 Task: Arrange a 60-minute meeting to evaluate employee satisfaction survey results.
Action: Mouse moved to (113, 158)
Screenshot: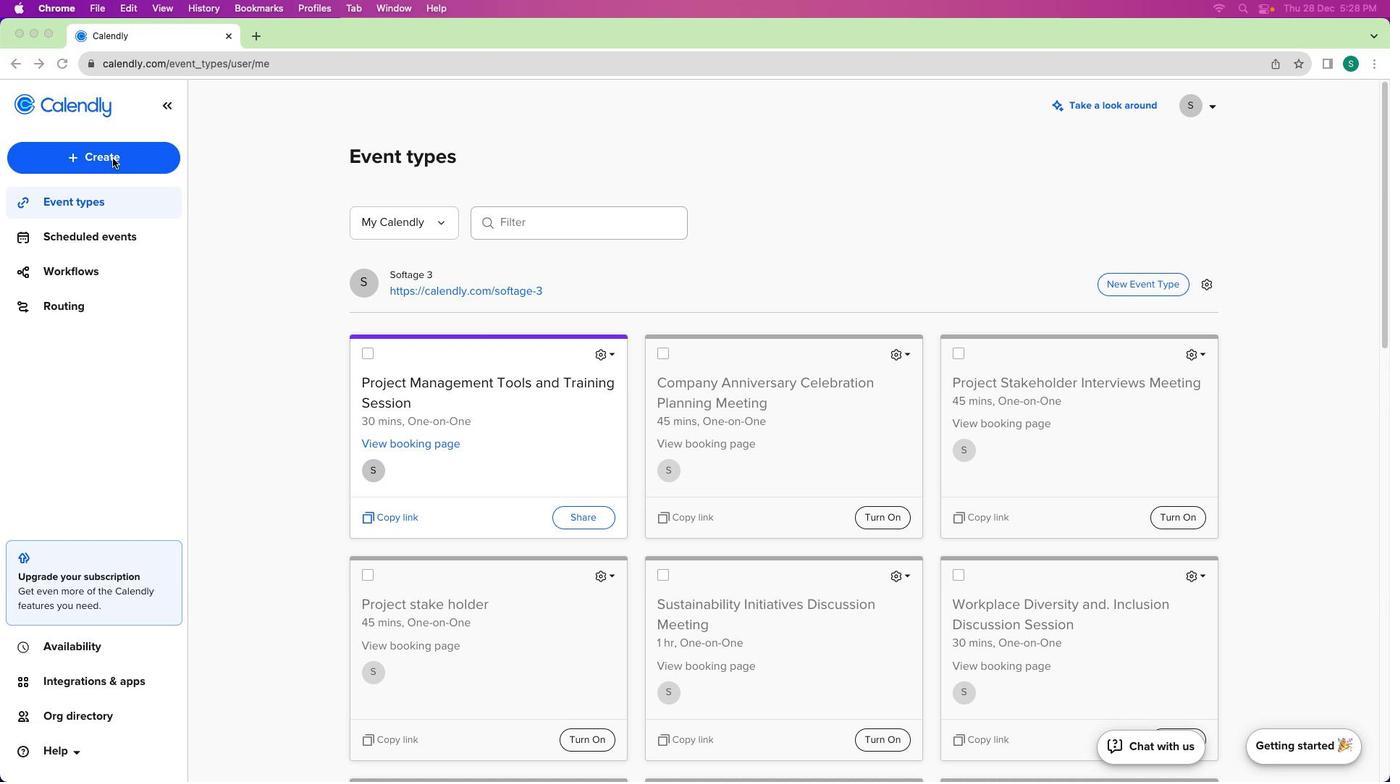 
Action: Mouse pressed left at (113, 158)
Screenshot: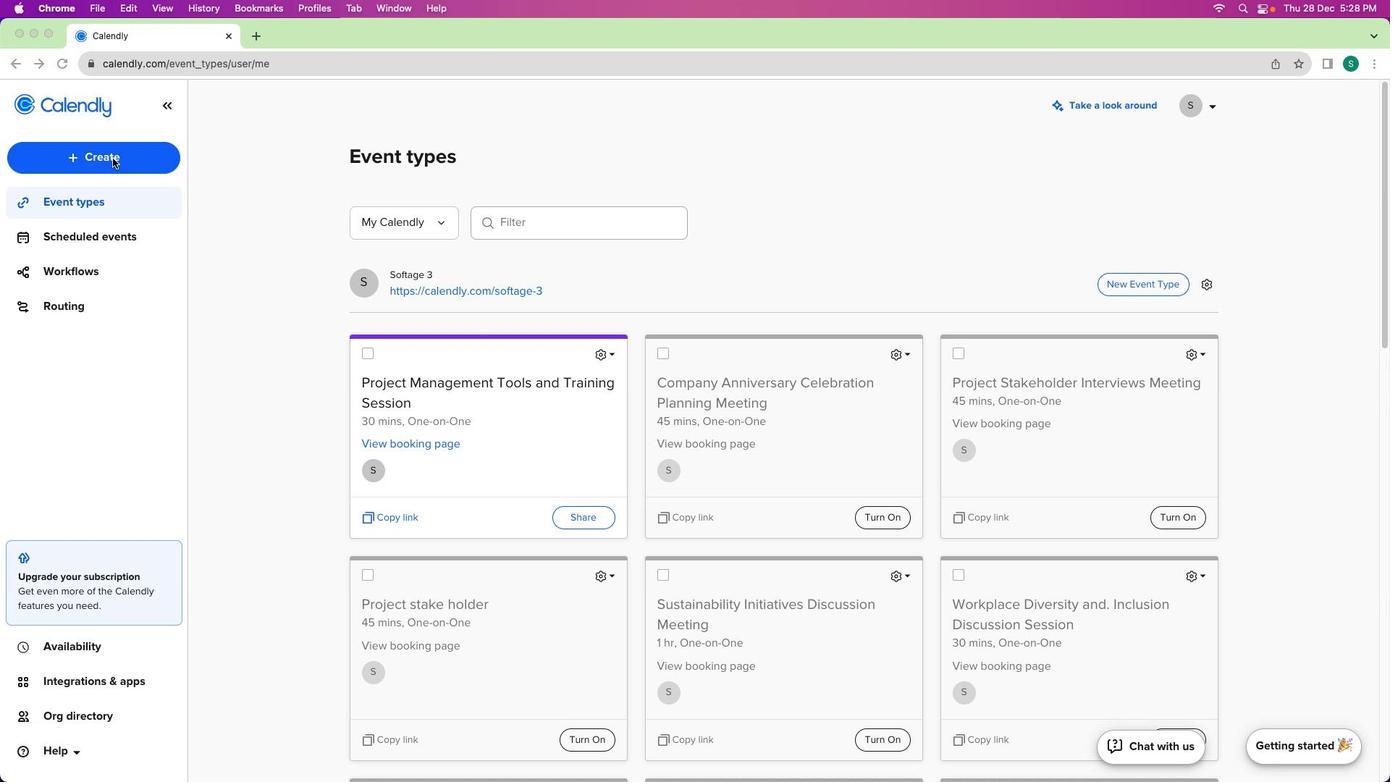 
Action: Mouse moved to (99, 157)
Screenshot: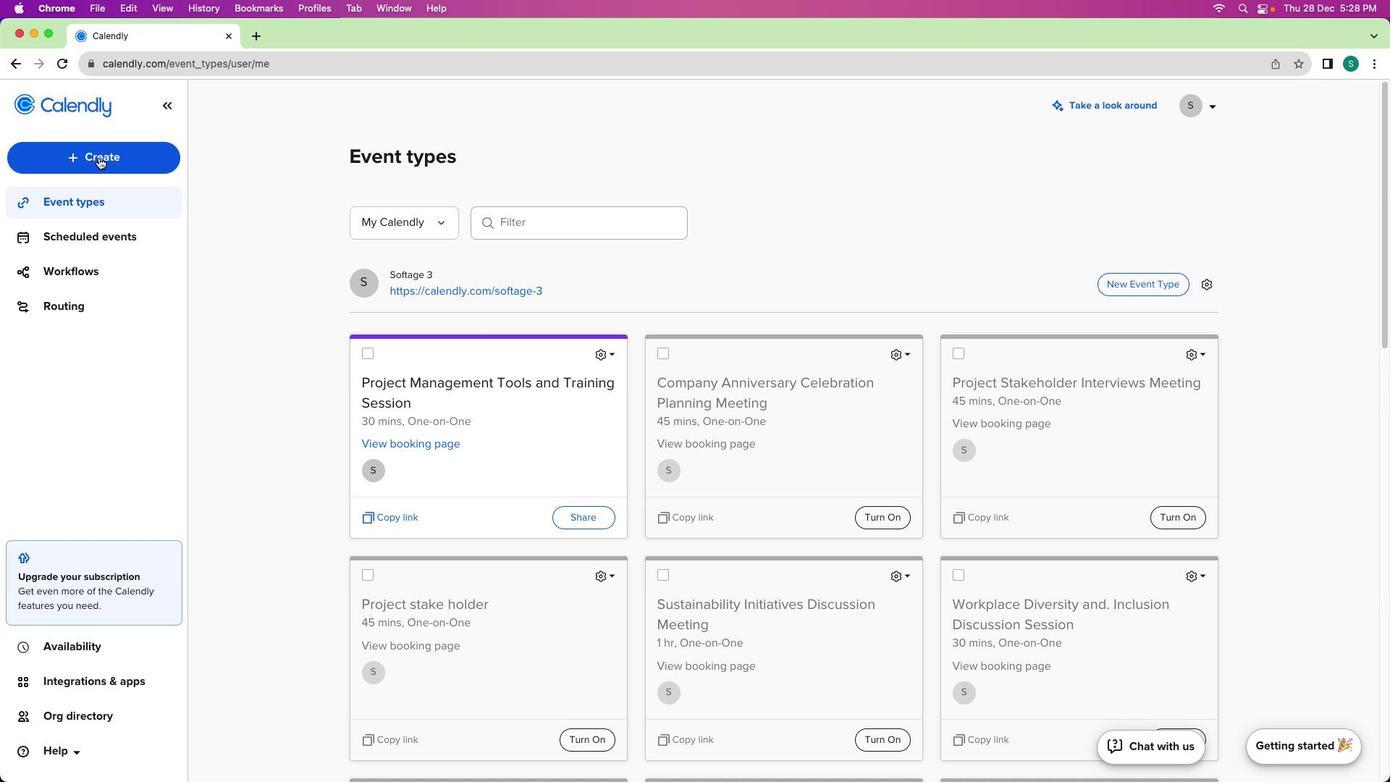 
Action: Mouse pressed left at (99, 157)
Screenshot: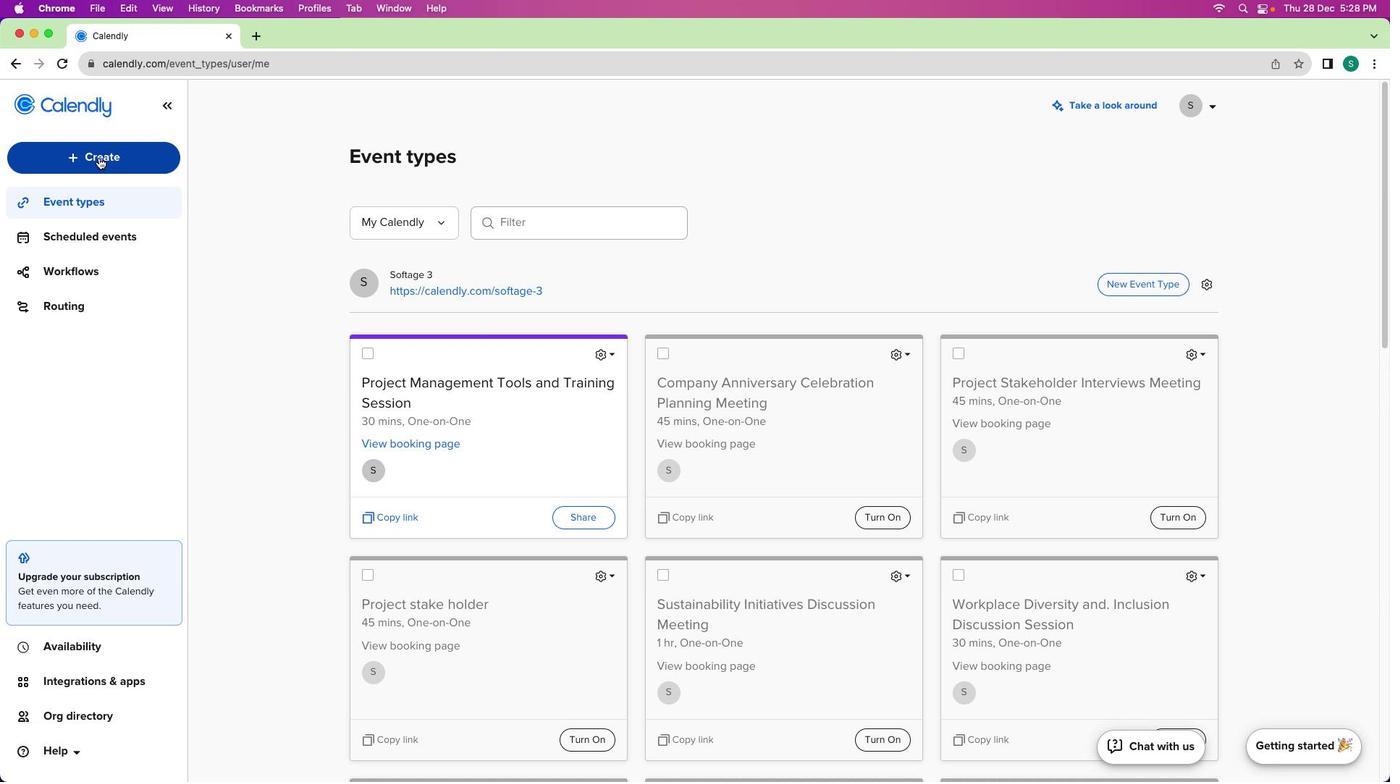 
Action: Mouse moved to (135, 209)
Screenshot: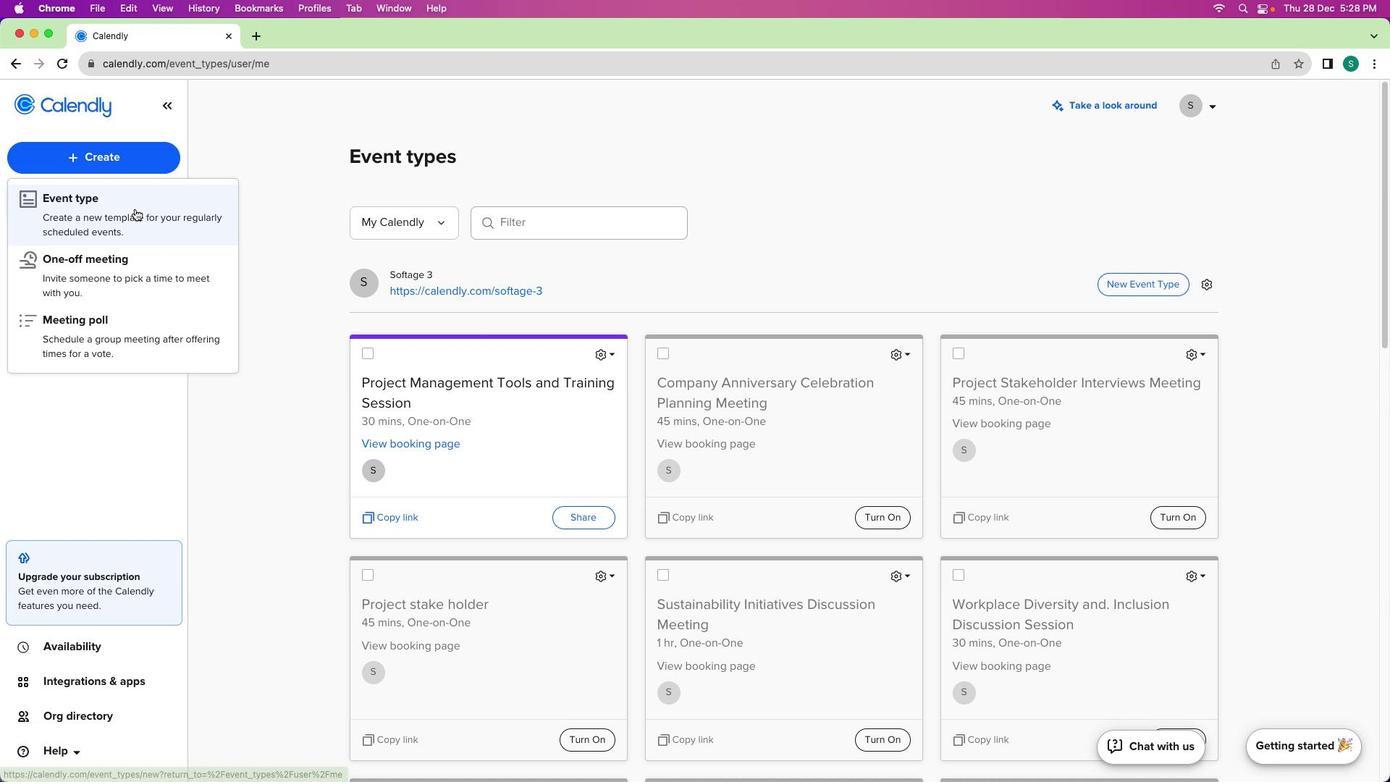 
Action: Mouse pressed left at (135, 209)
Screenshot: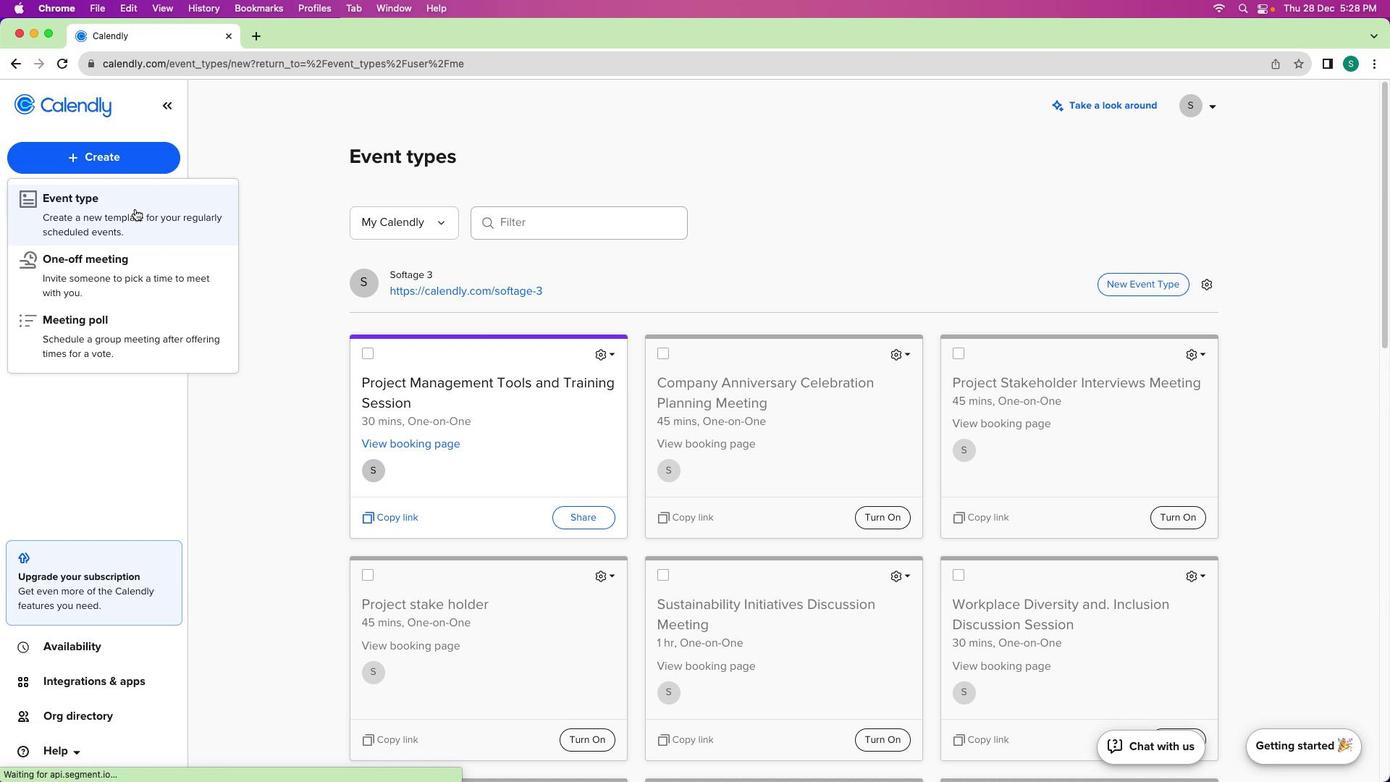 
Action: Mouse moved to (499, 268)
Screenshot: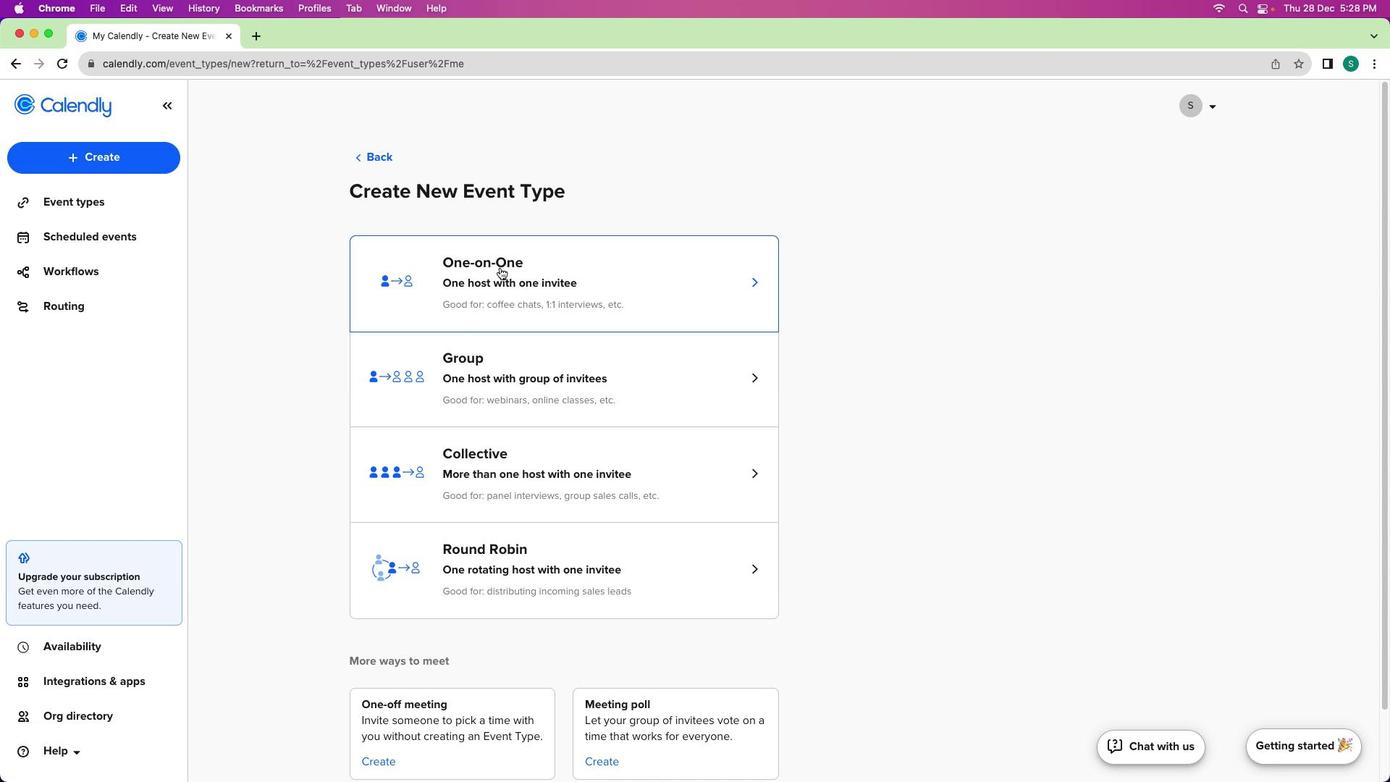 
Action: Mouse pressed left at (499, 268)
Screenshot: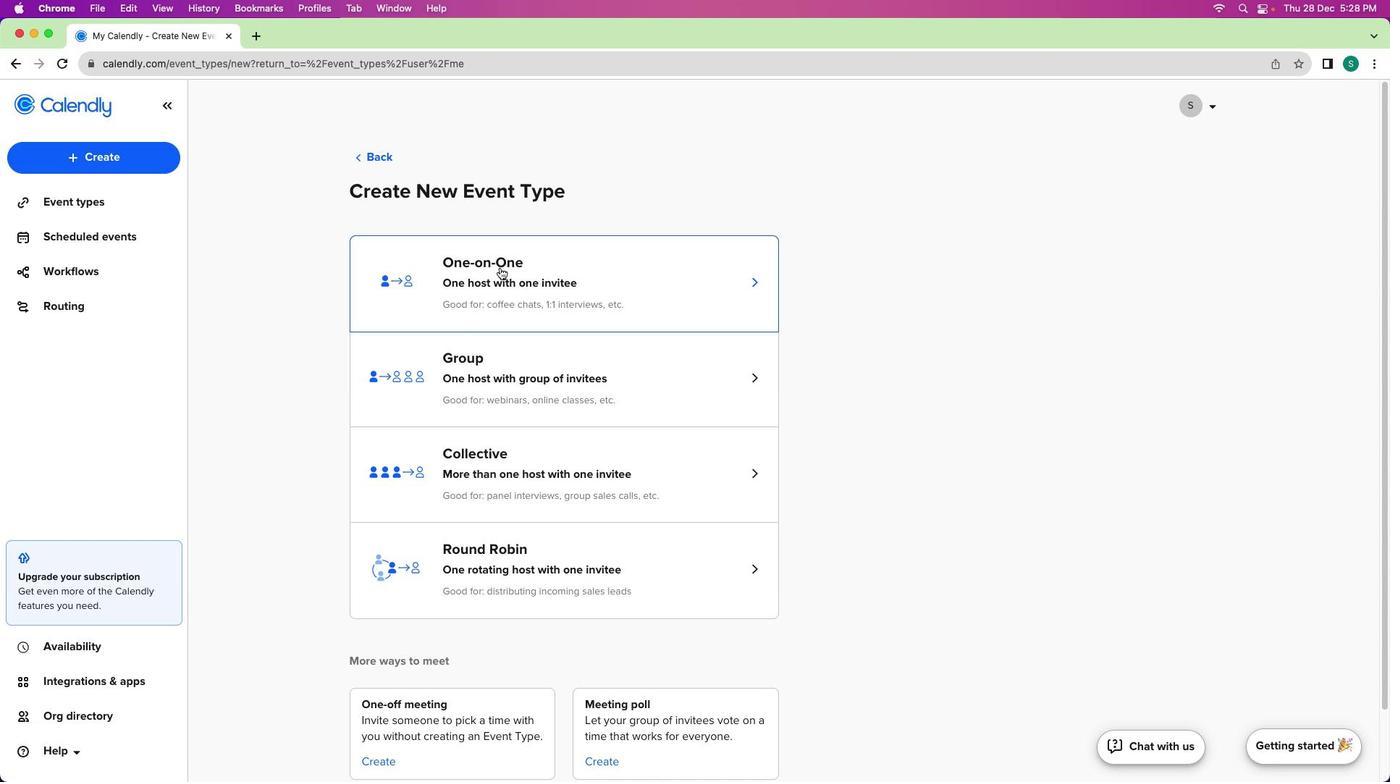 
Action: Mouse moved to (184, 221)
Screenshot: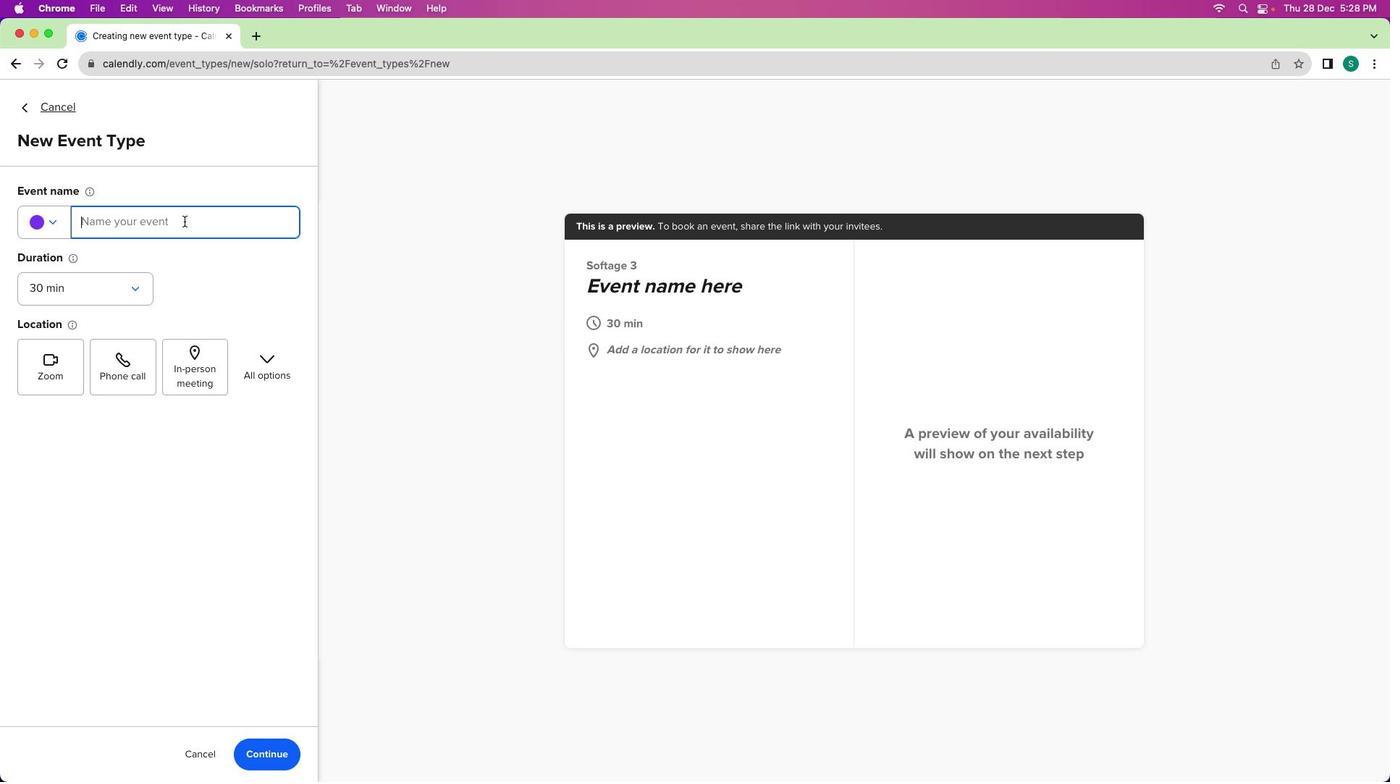 
Action: Mouse pressed left at (184, 221)
Screenshot: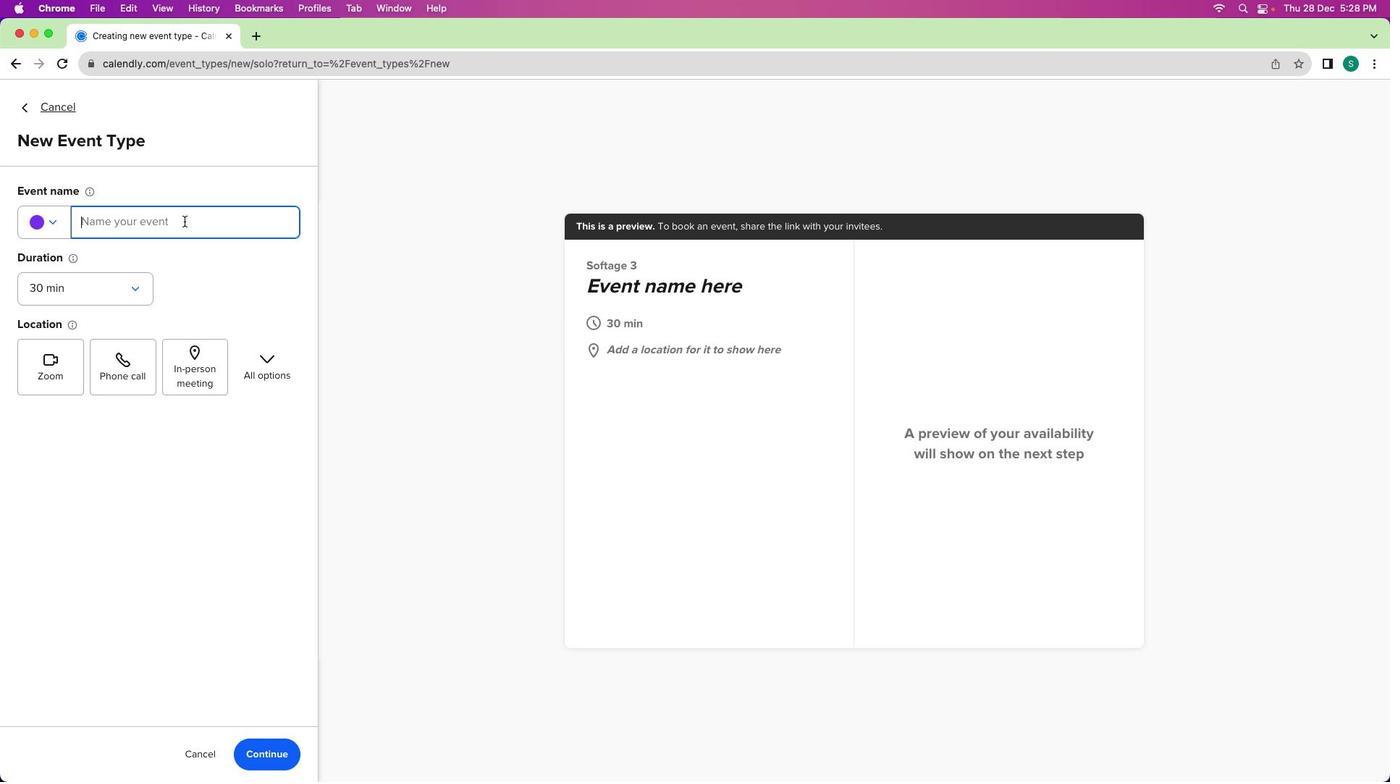 
Action: Mouse moved to (193, 222)
Screenshot: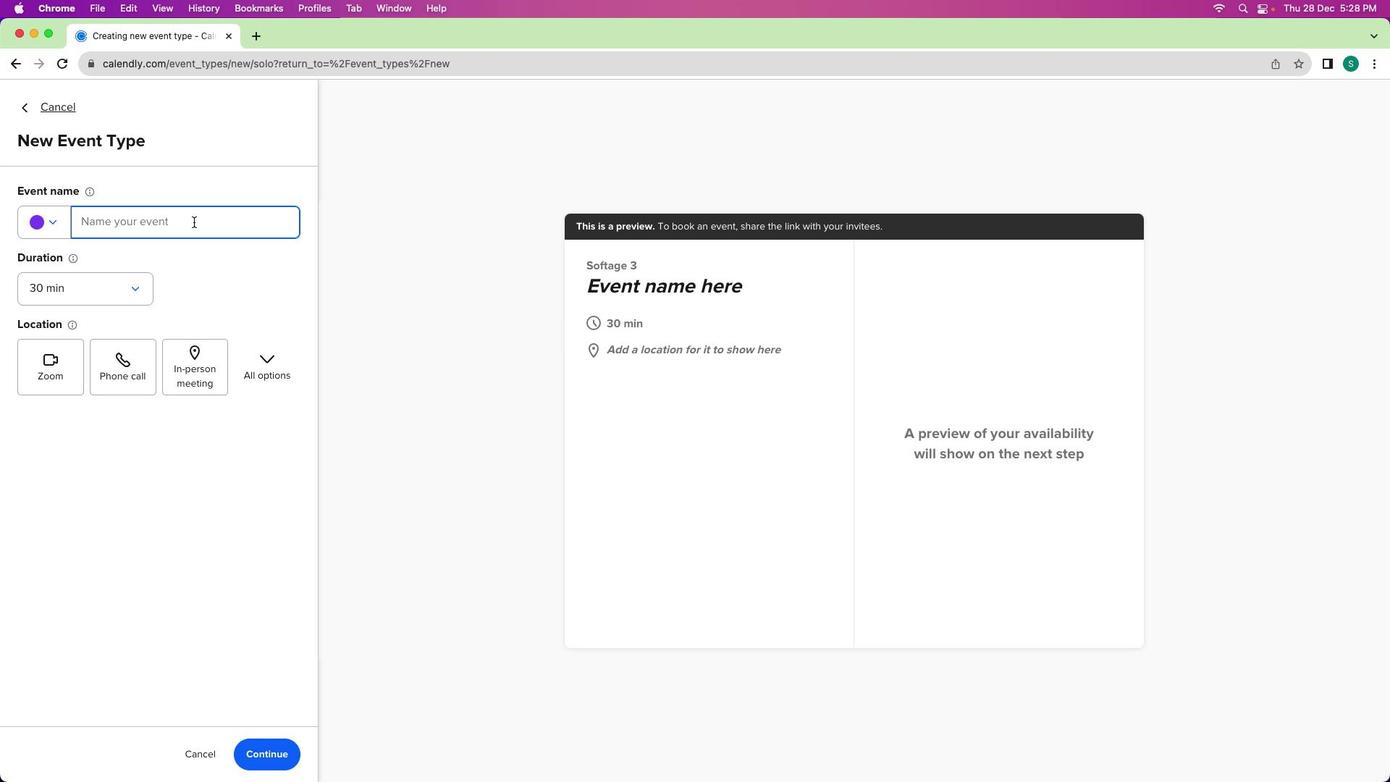 
Action: Key pressed Key.shift'E''m''p''l''o''y''e''e'Key.spaceKey.shift'S''t''a'Key.backspaceKey.backspace'a''t''i''s''f''a''c''t''i''o''n'Key.spaceKey.shift'S''u''r''v''e''y'Key.spaceKey.shift'R''e''s''u''l''t''s'Key.spaceKey.shift'E''v''a''l''u''a''t''i''o''n'Key.spaceKey.shift'M''e''e''t''i''n''g'
Screenshot: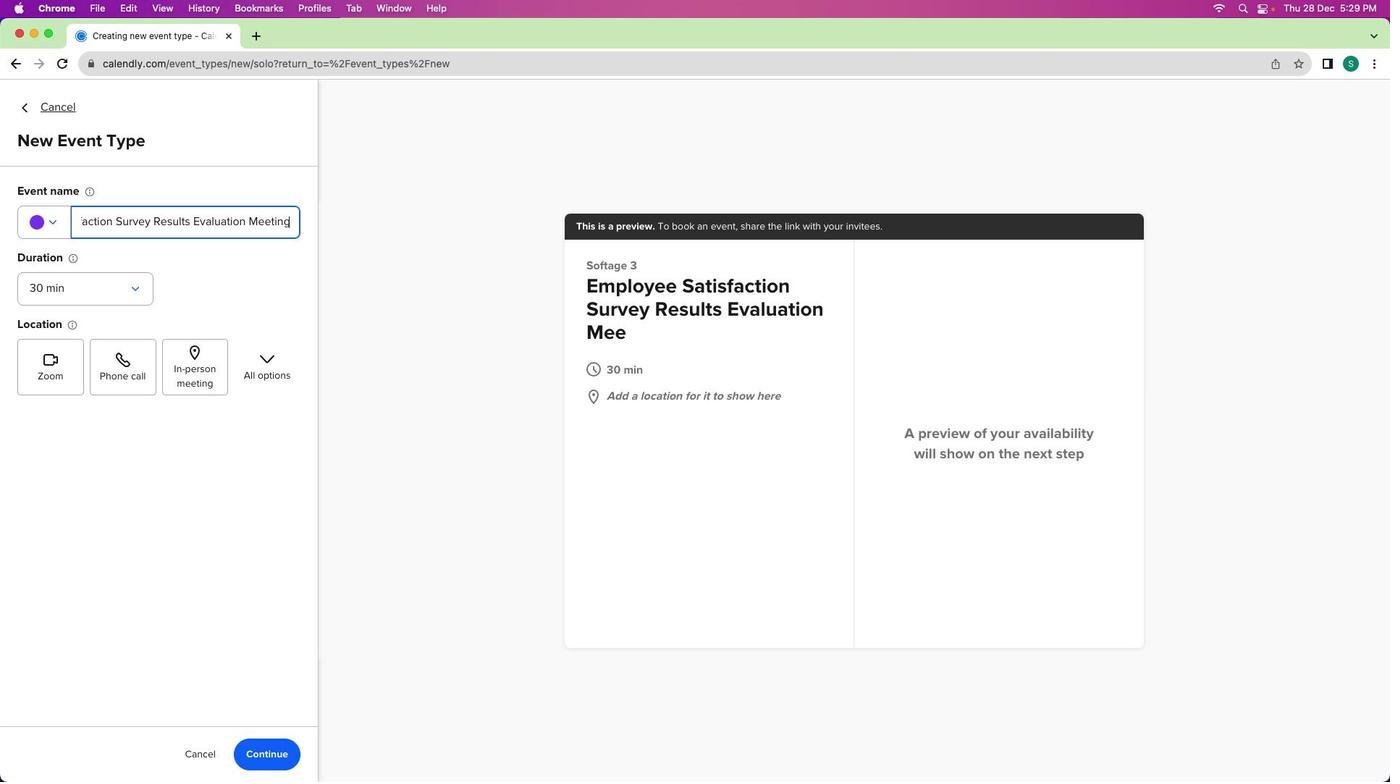 
Action: Mouse moved to (104, 291)
Screenshot: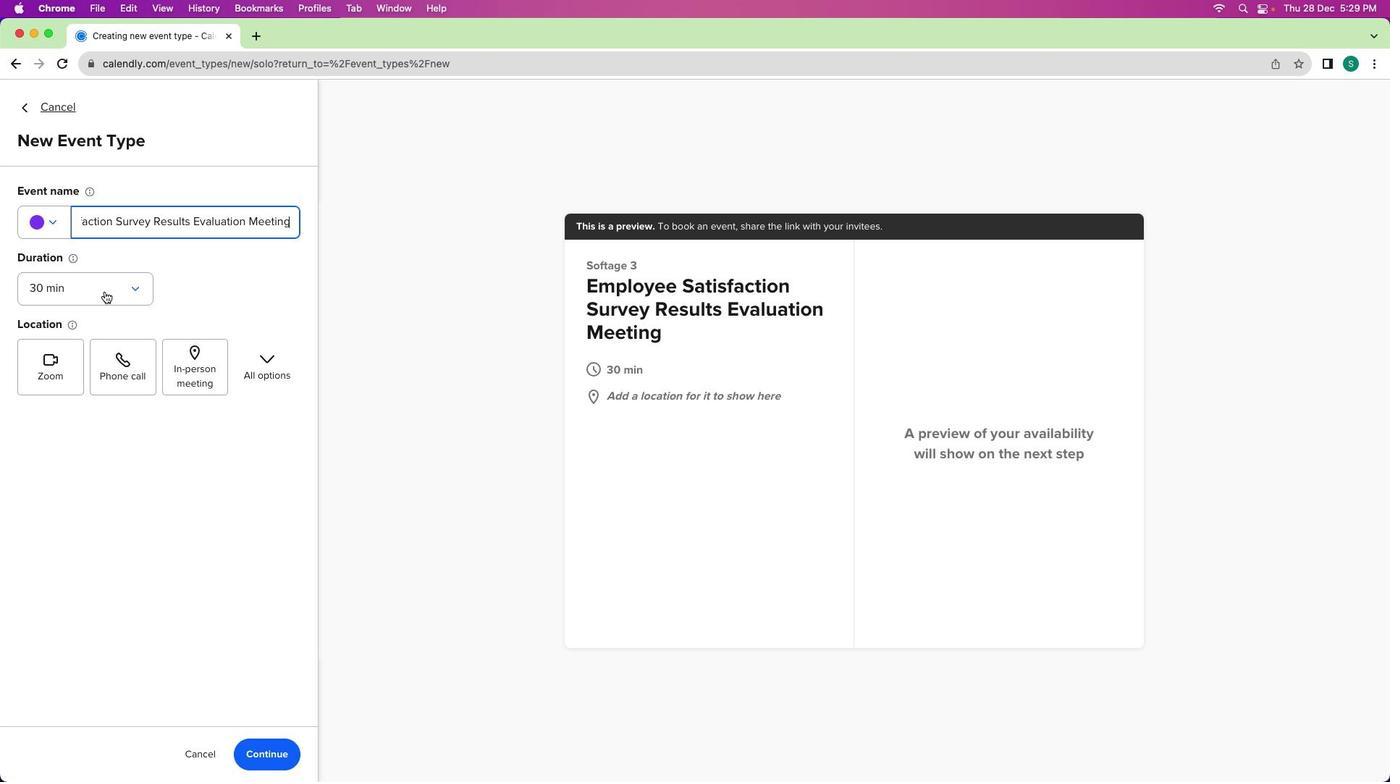 
Action: Mouse pressed left at (104, 291)
Screenshot: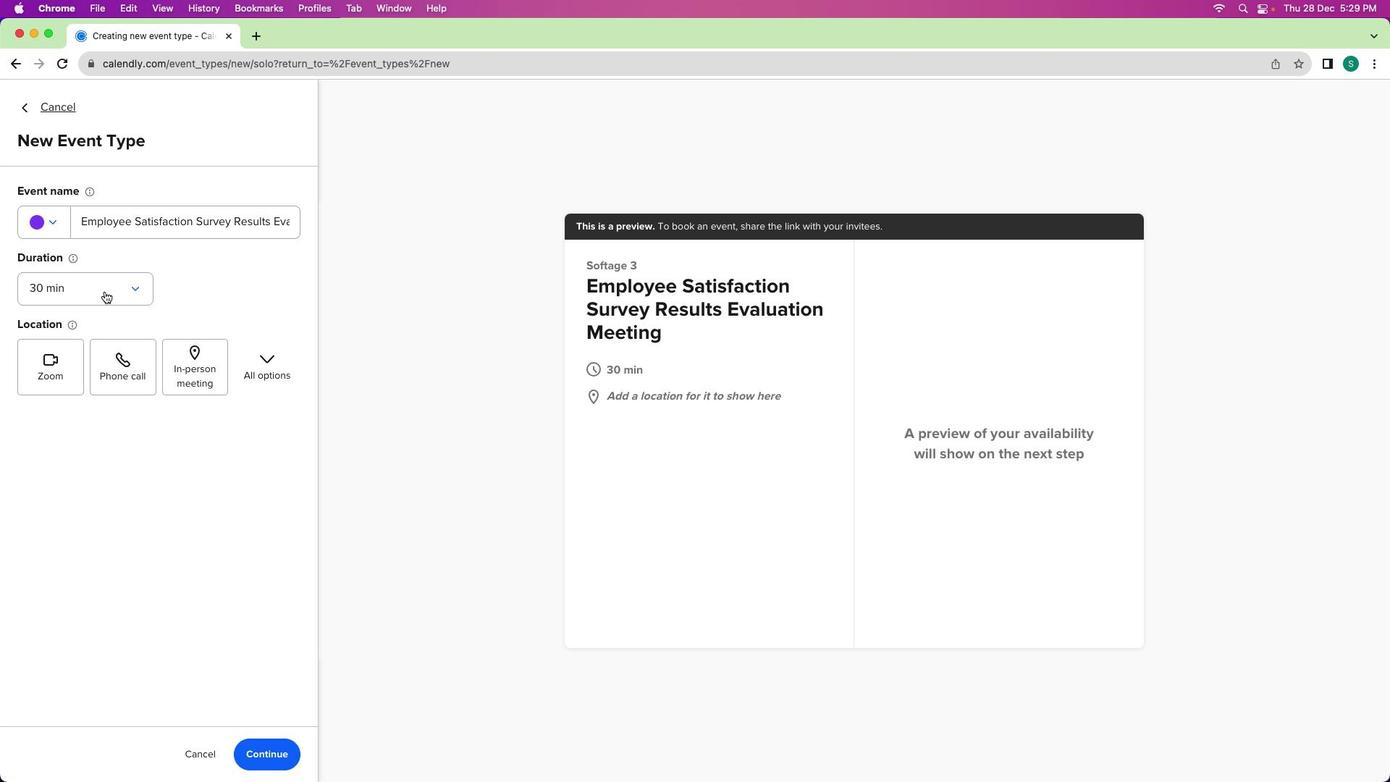 
Action: Mouse moved to (75, 416)
Screenshot: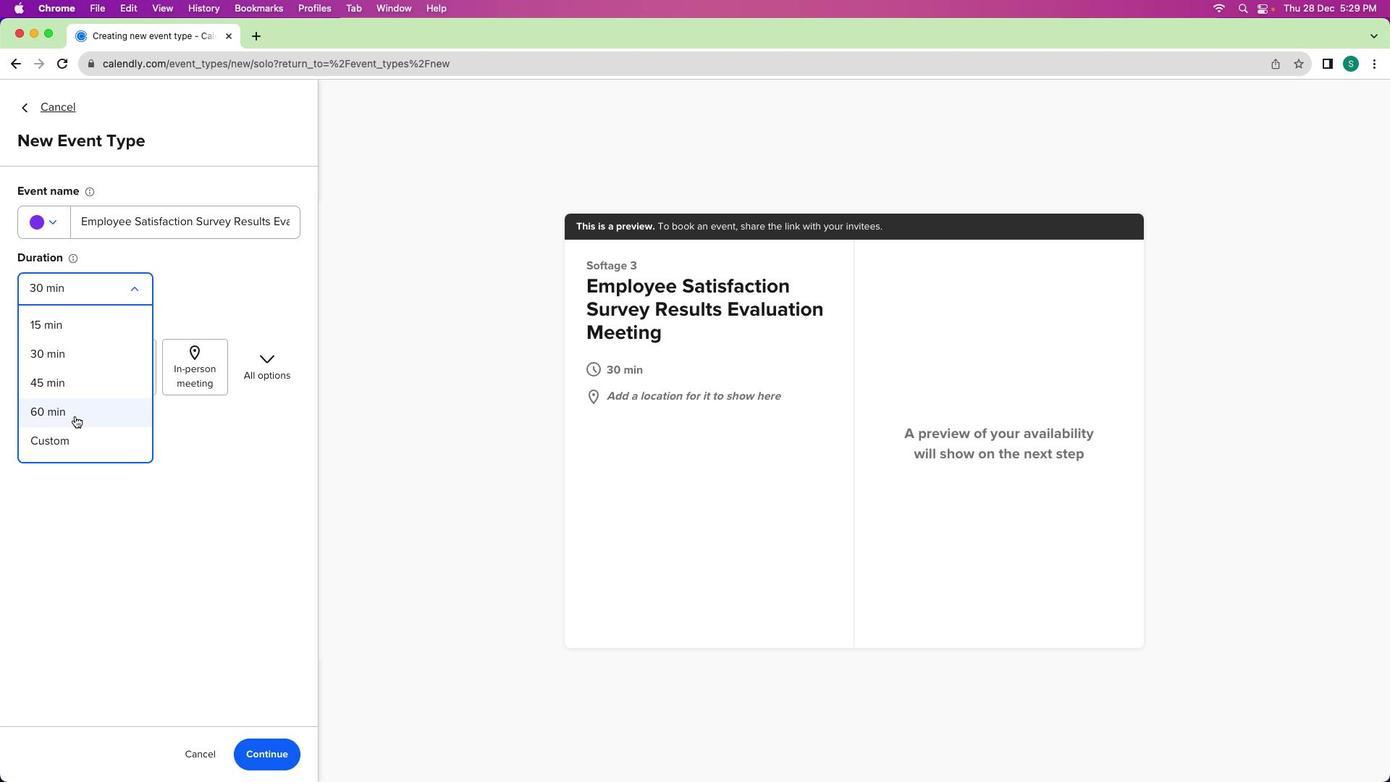 
Action: Mouse pressed left at (75, 416)
Screenshot: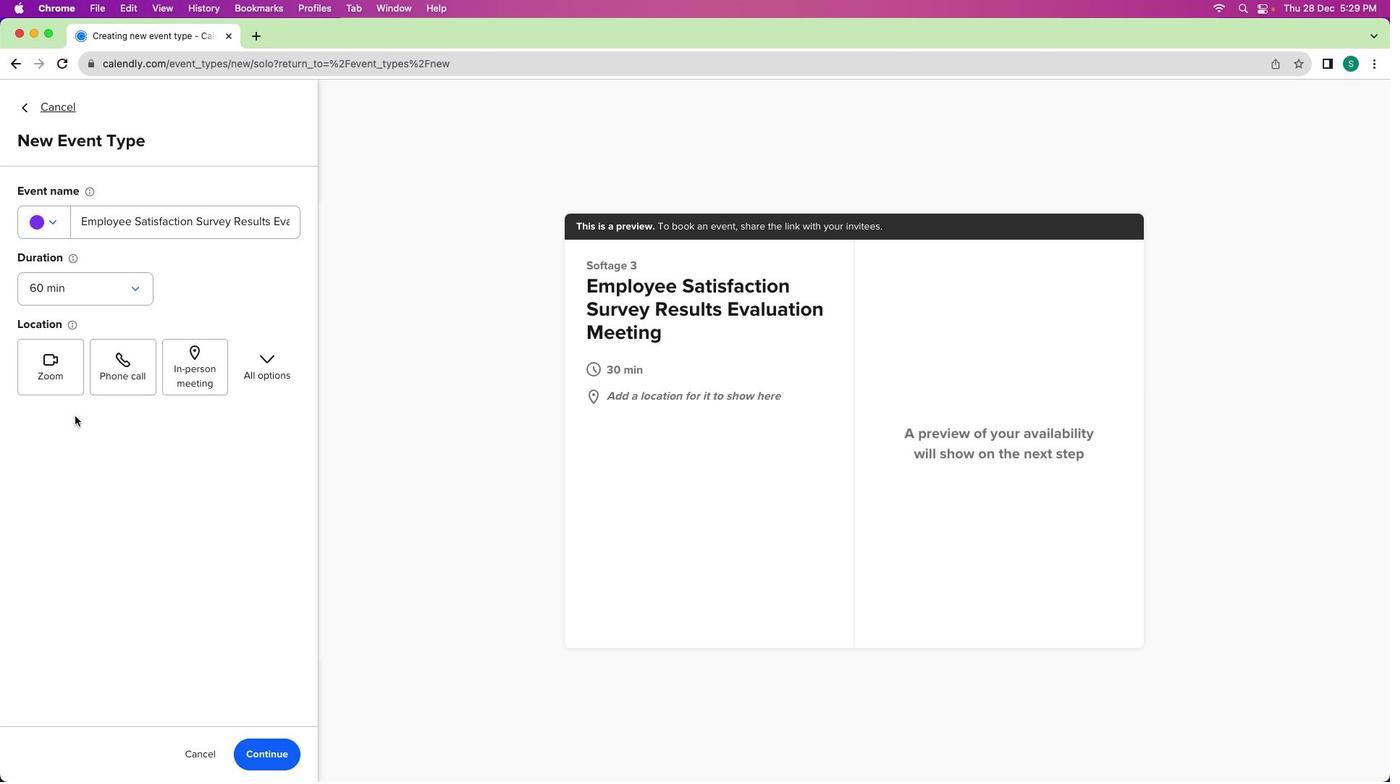 
Action: Mouse moved to (66, 380)
Screenshot: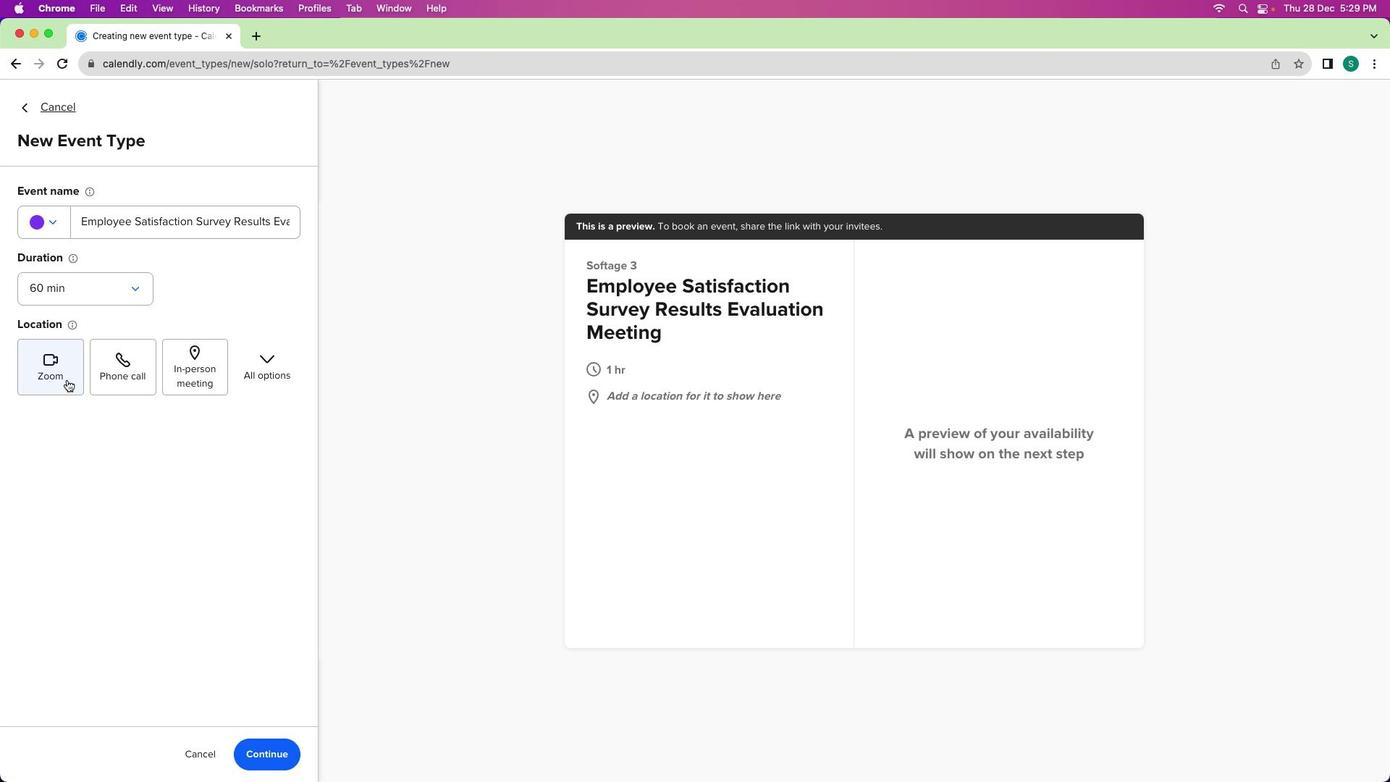 
Action: Mouse pressed left at (66, 380)
Screenshot: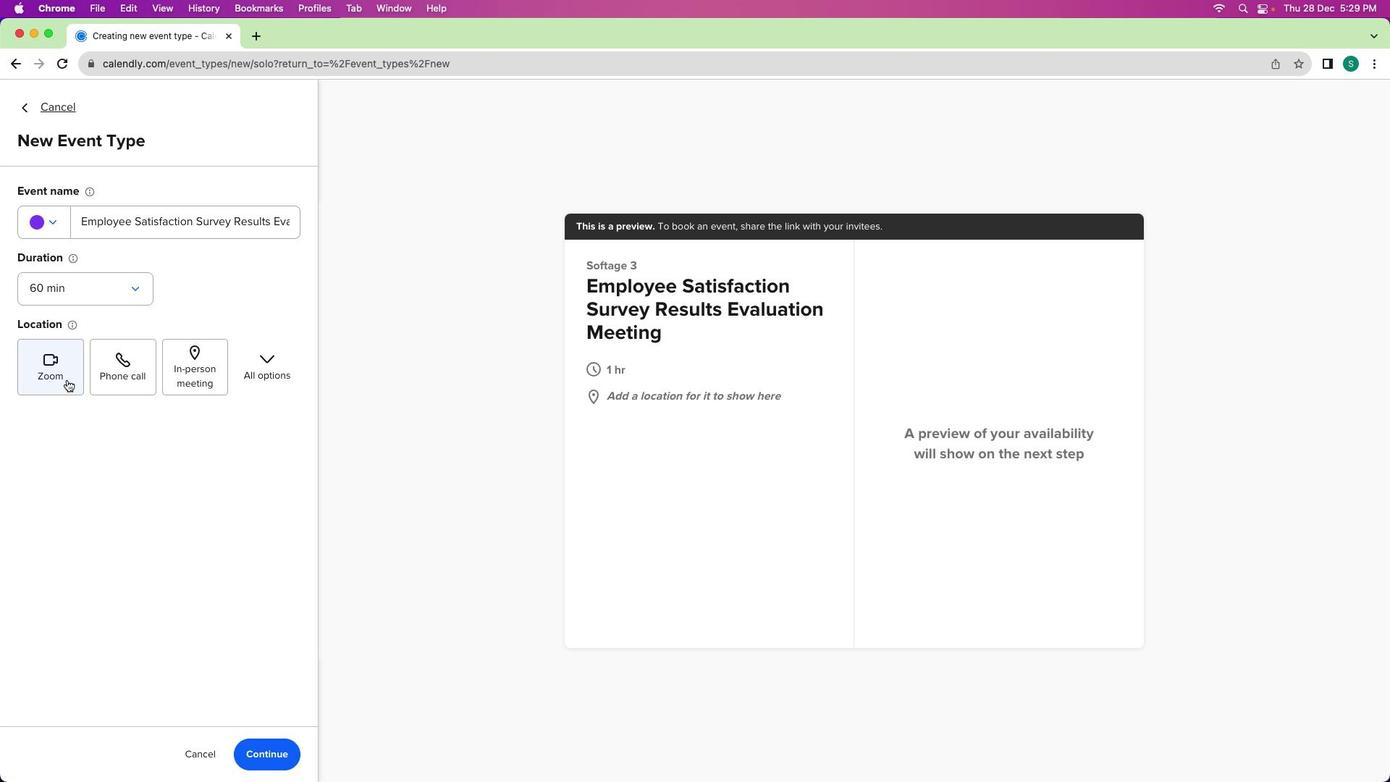 
Action: Mouse moved to (278, 749)
Screenshot: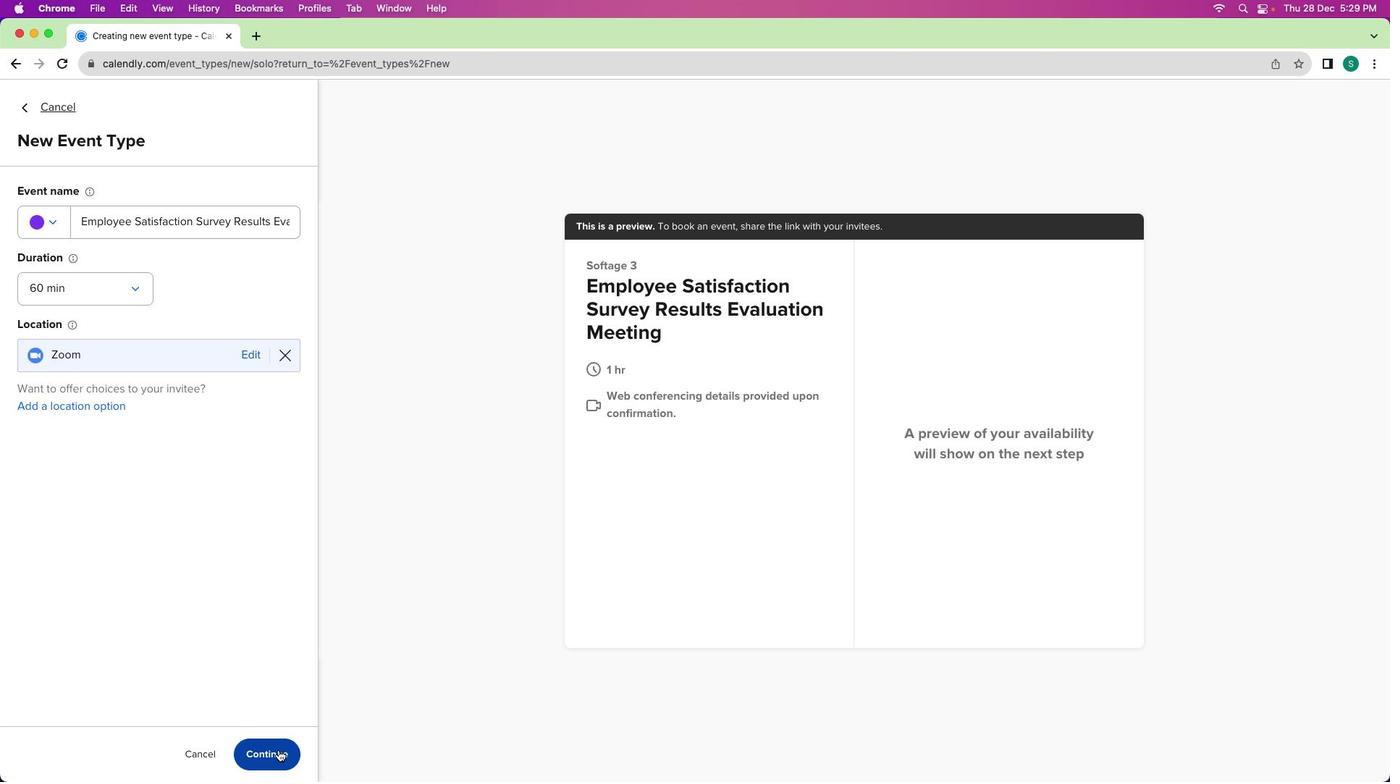 
Action: Mouse pressed left at (278, 749)
Screenshot: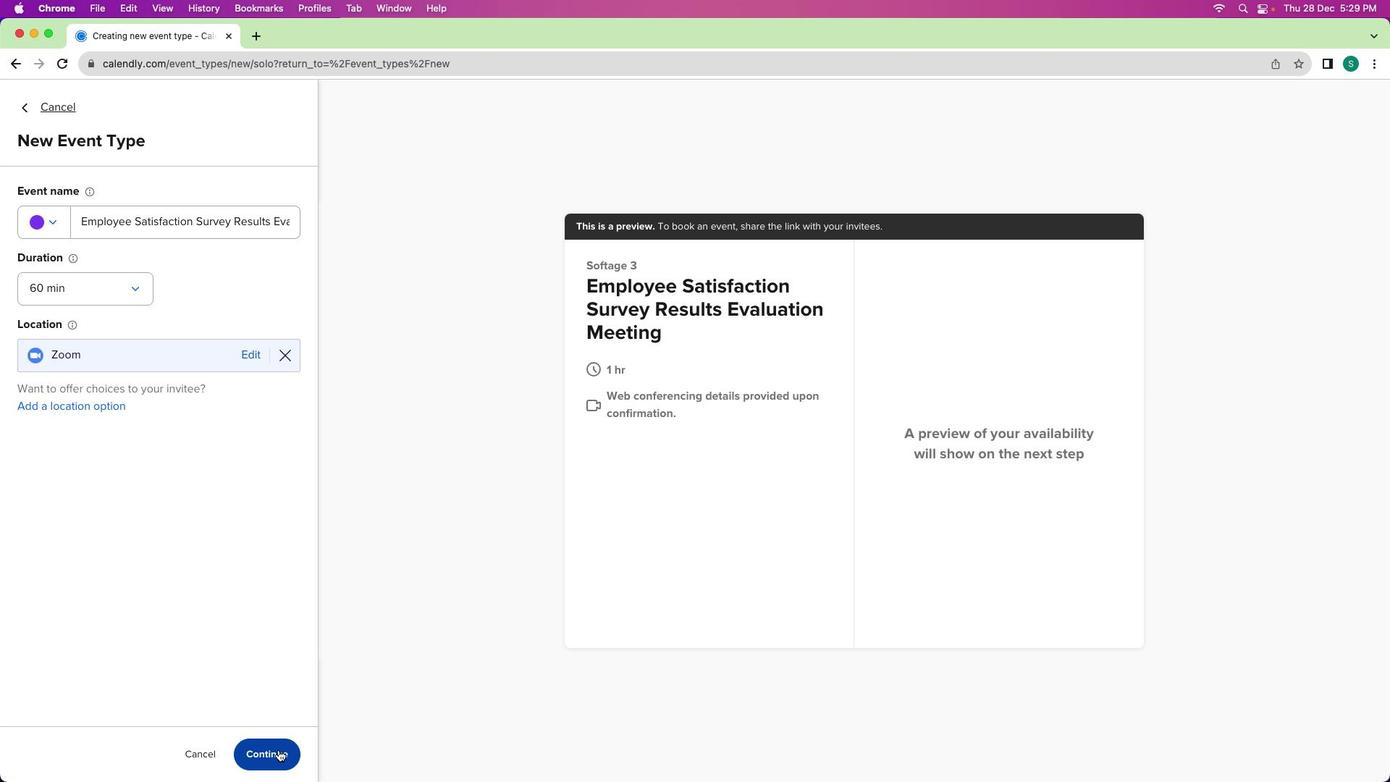 
Action: Mouse moved to (240, 244)
Screenshot: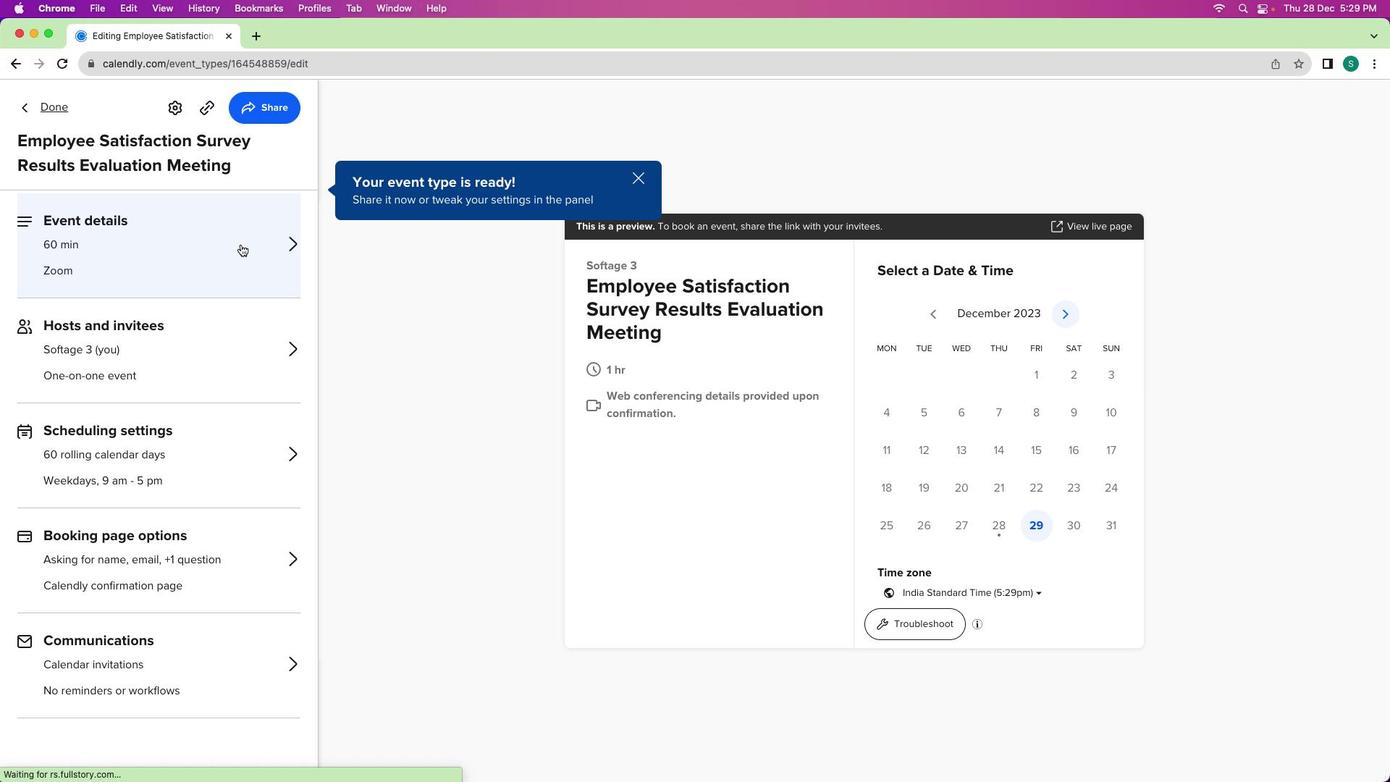 
Action: Mouse pressed left at (240, 244)
Screenshot: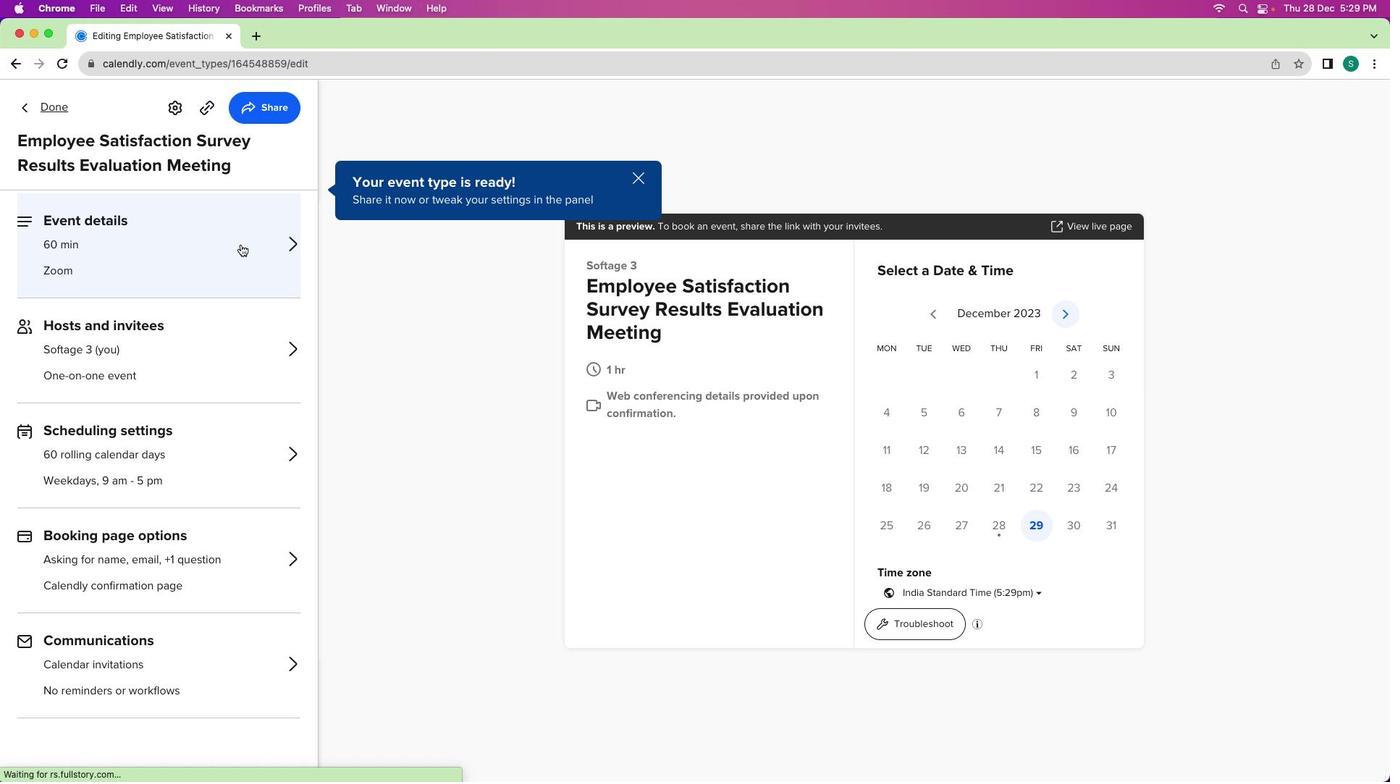 
Action: Mouse moved to (49, 226)
Screenshot: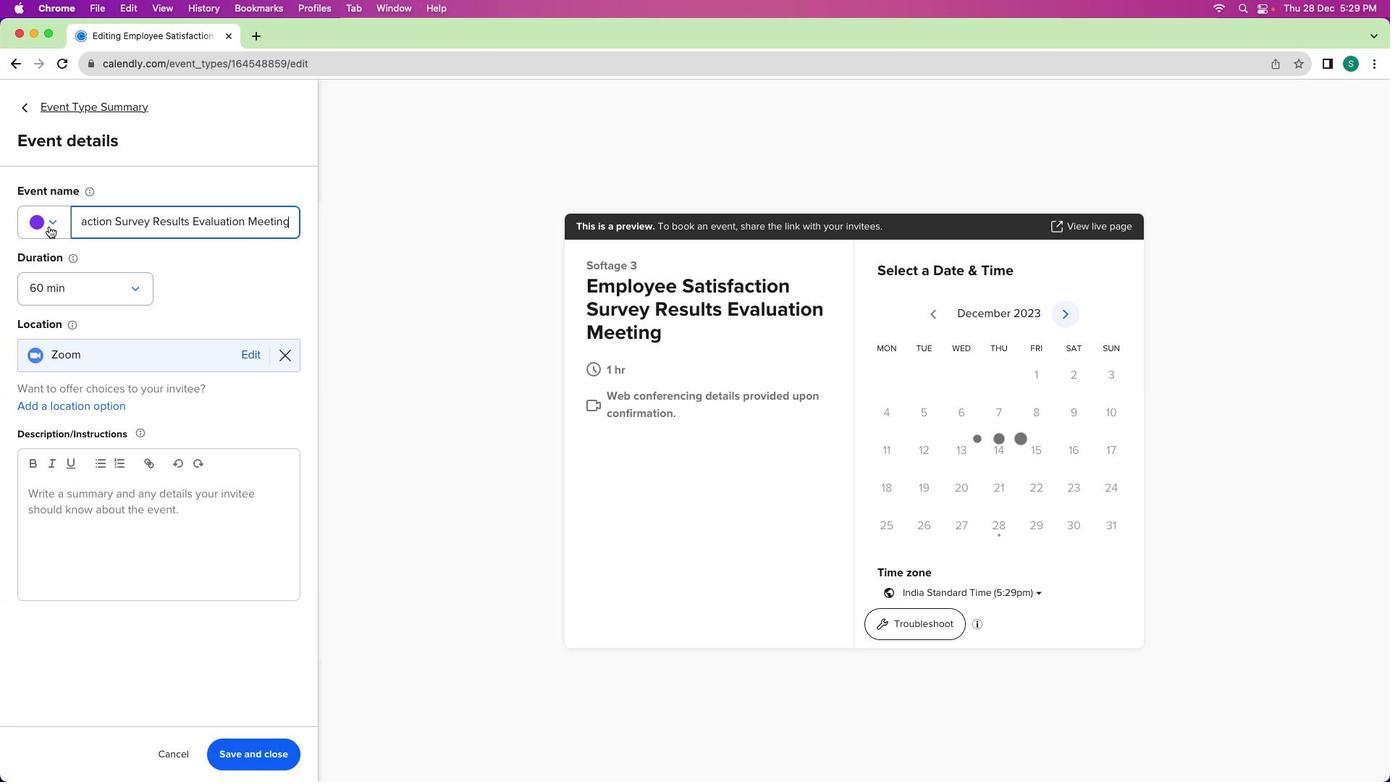 
Action: Mouse pressed left at (49, 226)
Screenshot: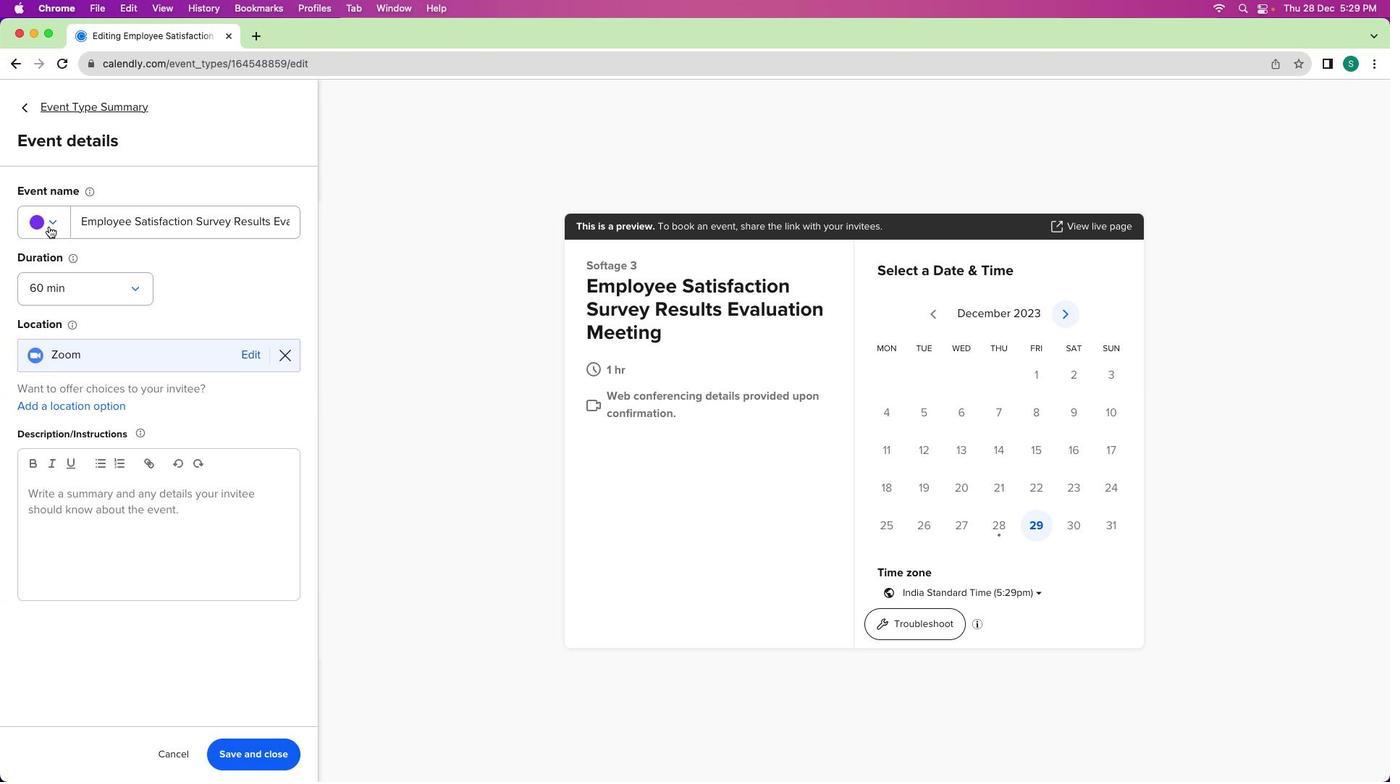 
Action: Mouse moved to (68, 290)
Screenshot: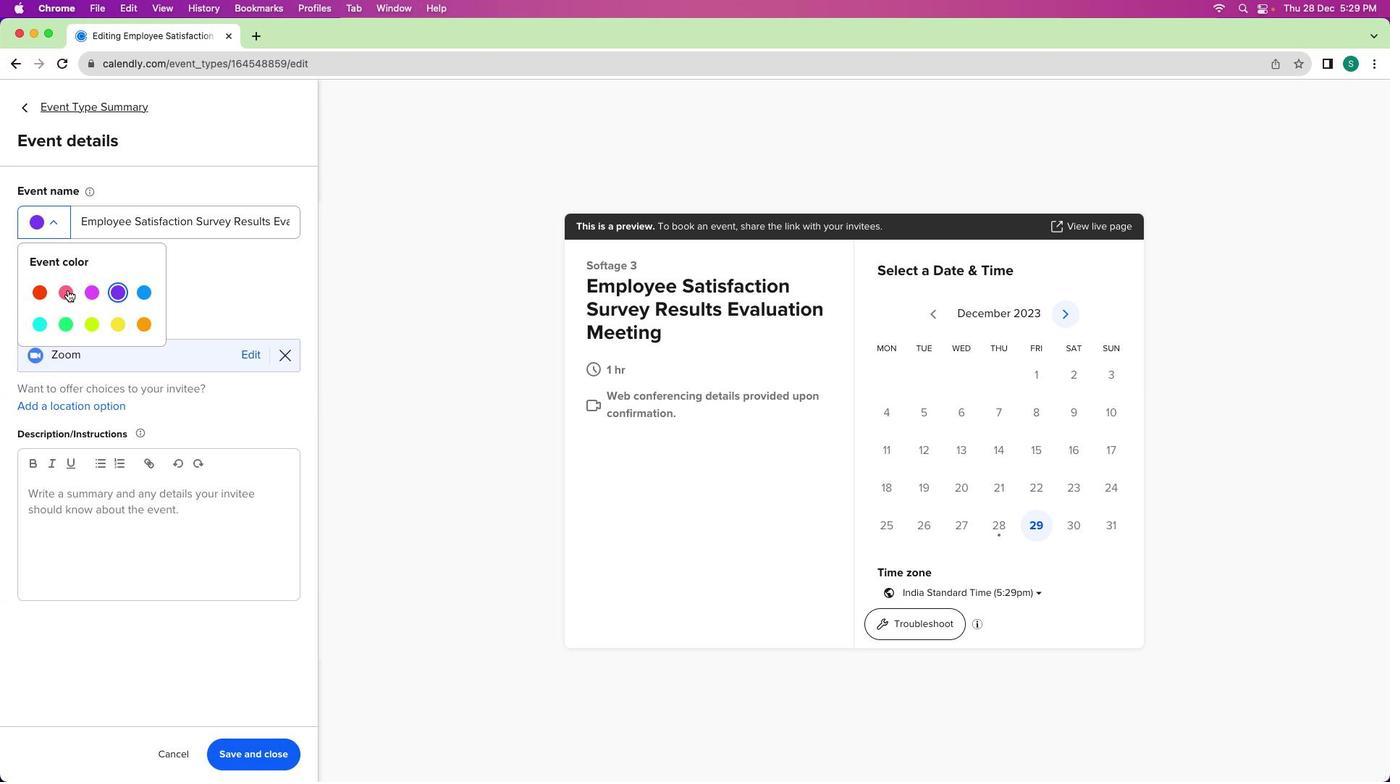 
Action: Mouse pressed left at (68, 290)
Screenshot: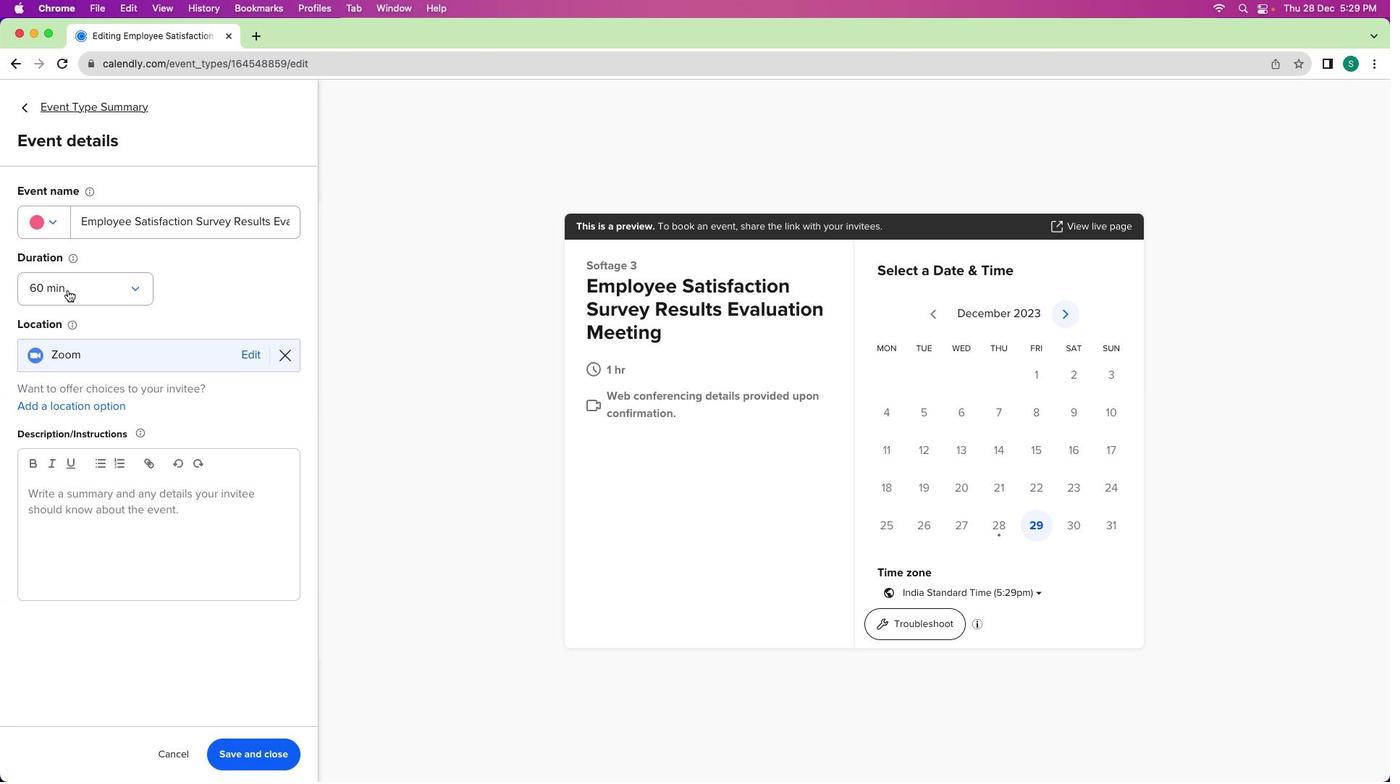 
Action: Mouse moved to (152, 521)
Screenshot: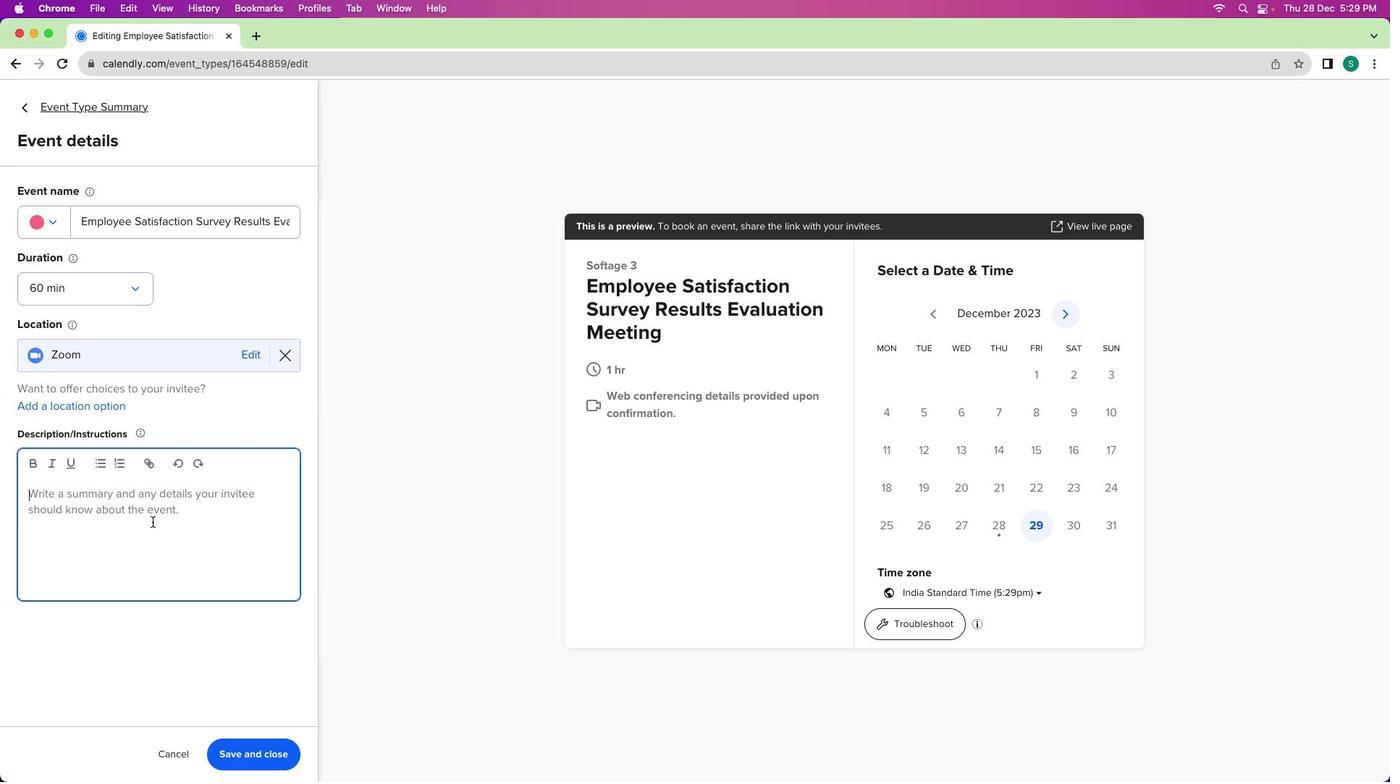 
Action: Mouse pressed left at (152, 521)
Screenshot: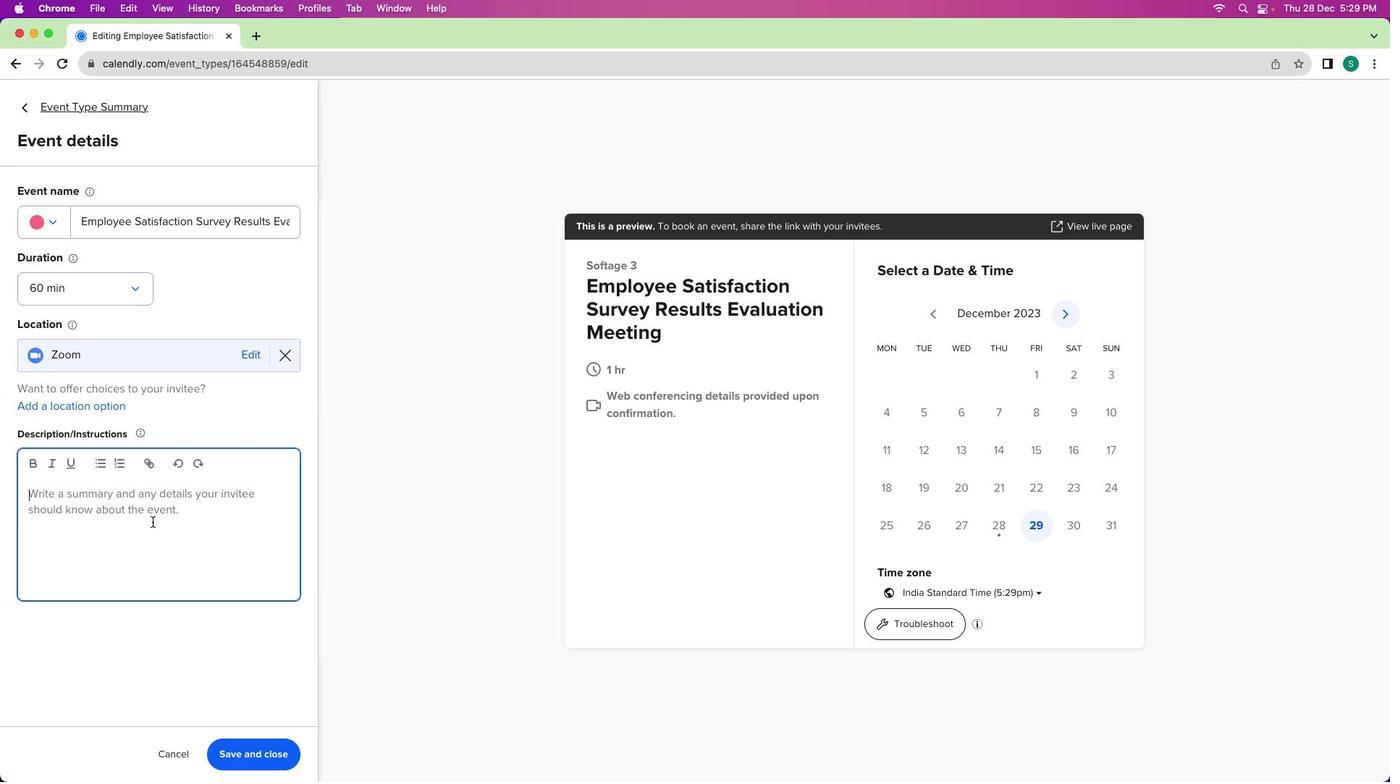 
Action: Mouse moved to (152, 521)
Screenshot: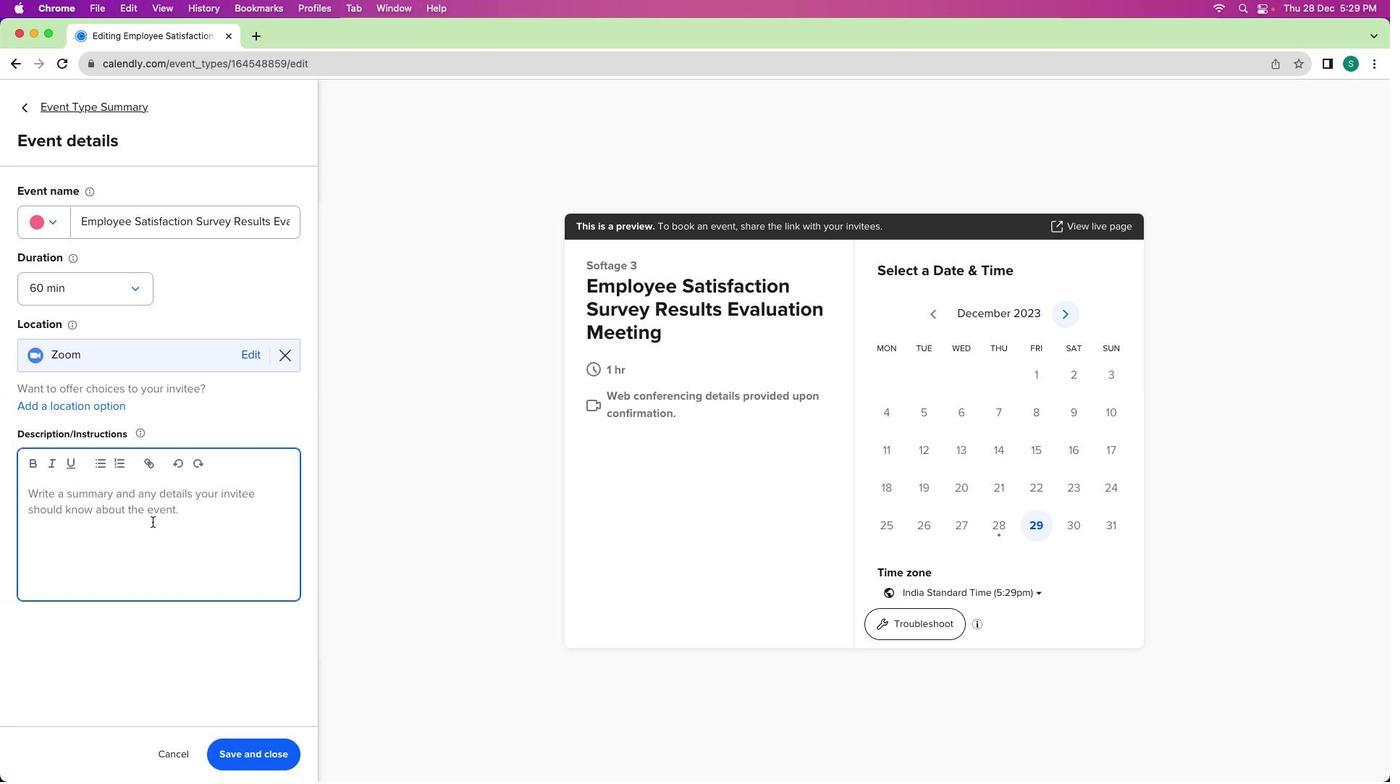 
Action: Key pressed Key.shift'A'Key.space'c''o''m''p''r''e''h''e''n''s''i''v''e'Key.space's'Key.backspace'm''e''t'Key.backspaceKey.backspace'e''e''t''i''n''g'Key.space'f''o''c''u''s''e''d'Key.space'o''n'Key.space'e''v''a''l''u''a''t''i''n''g'Key.space't''h''e'Key.space'r''e''s''u''l''t'Key.spaceKey.backspace's'Key.space'o''f'Key.space'o''u''r'Key.space'r''e''c''e''n''t'Key.space'e''m''p''l''o''y''e''e'Key.space's''a''t''i''s''f''a''c''t''i''o''n'Key.space's''u''r''v''e''y''.'Key.spaceKey.shift'I''n'Key.space't''h''i''s'Key.space's''e''s''s''i''o''n'','Key.space'w''e'Key.space'w''i''l''l'Key.space'a''n''a''l''y''z''e'Key.space's''u''r''v''e''y'Key.space'd''a''t''a'','Key.space'i''d''e''n''t''i''f''y'Key.space'k''e''y'Key.space't''r''e''n''d''s'','Key.space'a''n''d'Key.space'd''i''s''c''u''s''s'Key.space'a''c''t''i''o''n''a''b''l''e'Key.space'i''n''s''i''g''h''t''s''.'Key.backspaceKey.spaceKey.backspaceKey.space't''o'Key.space'e''n''h''a''n''c''e'Key.space'e''m''p'Key.backspace'p''l''o''y''e''e'Key.space's''a''t''i''s''f''a''c''t''i''o''n''a'Key.spaceKey.backspaceKey.backspaceKey.space'a''n''d'Key.space'e''n''g''a''g''e''m''e''n''t''.'
Screenshot: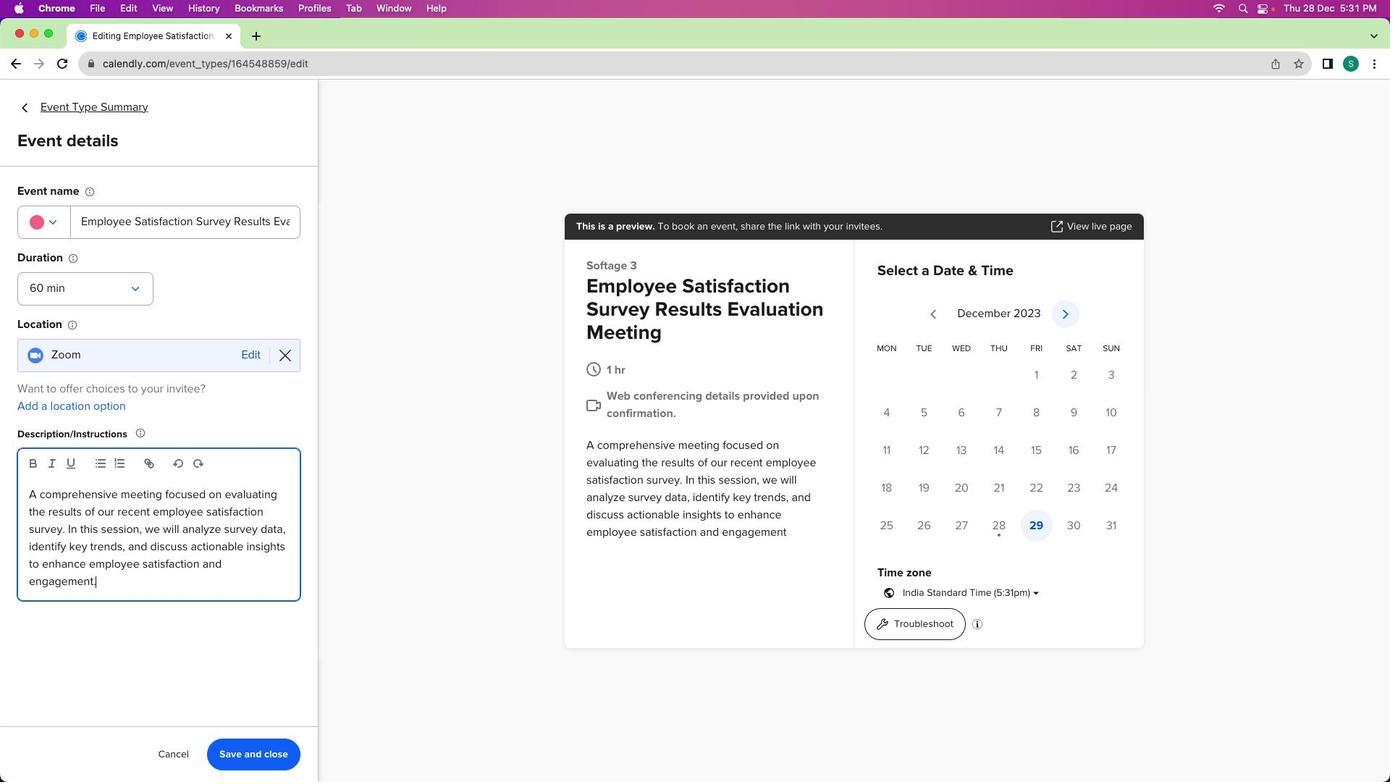 
Action: Mouse moved to (237, 754)
Screenshot: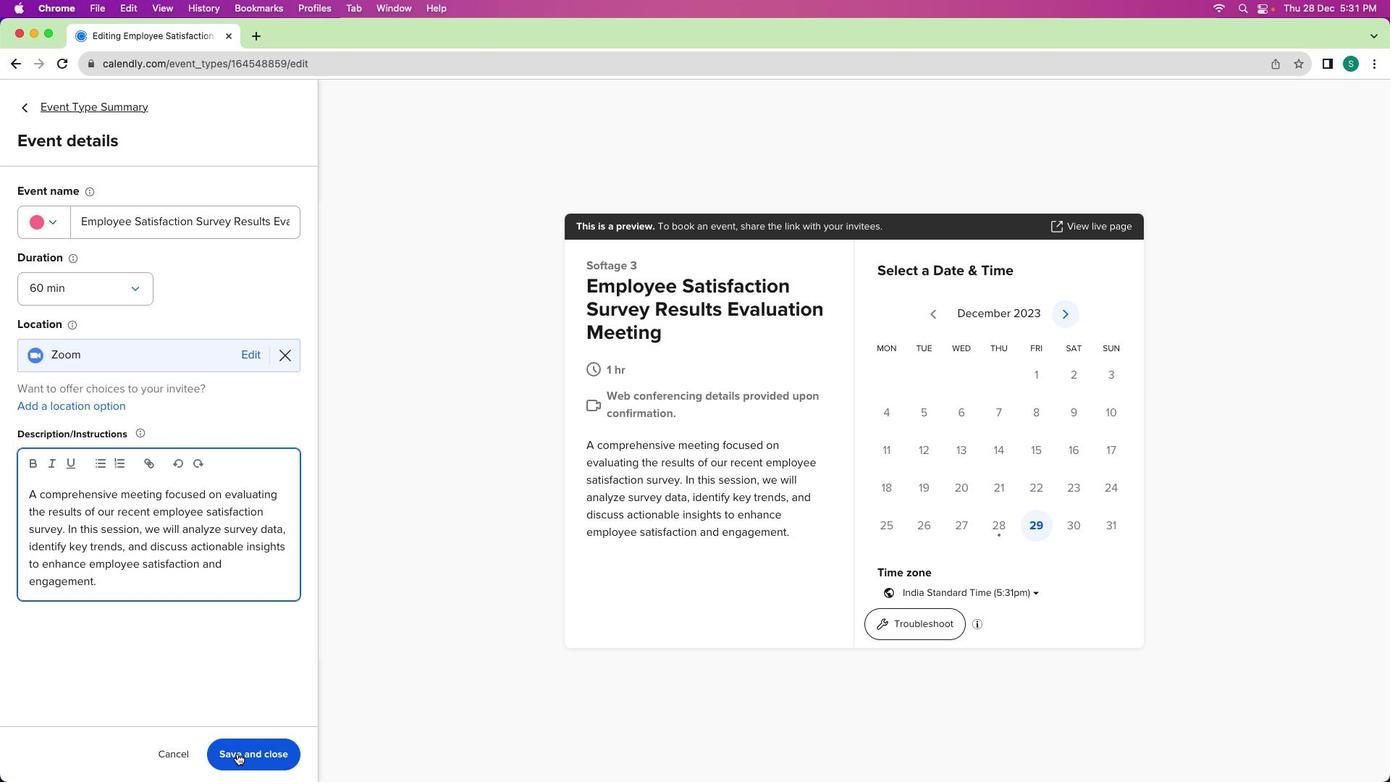 
Action: Mouse pressed left at (237, 754)
Screenshot: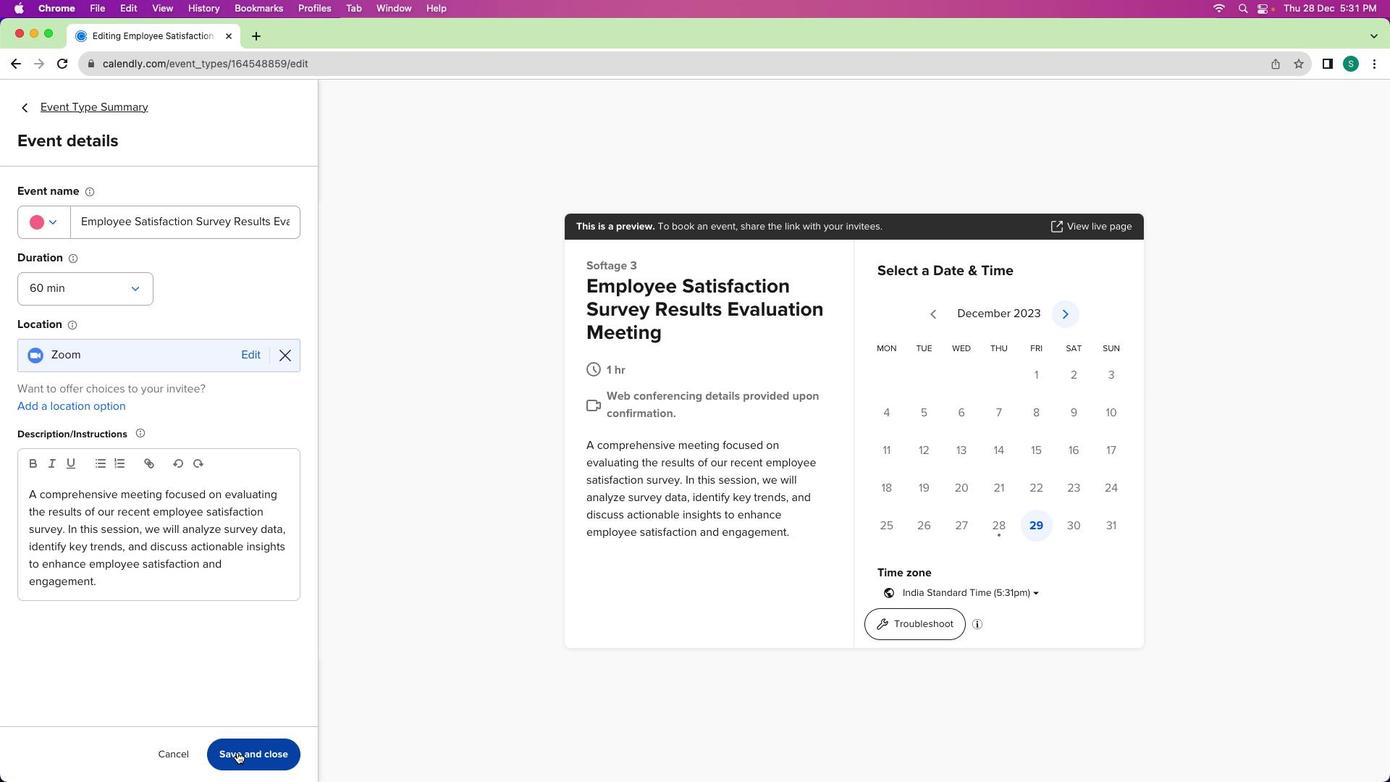 
Action: Mouse moved to (36, 105)
Screenshot: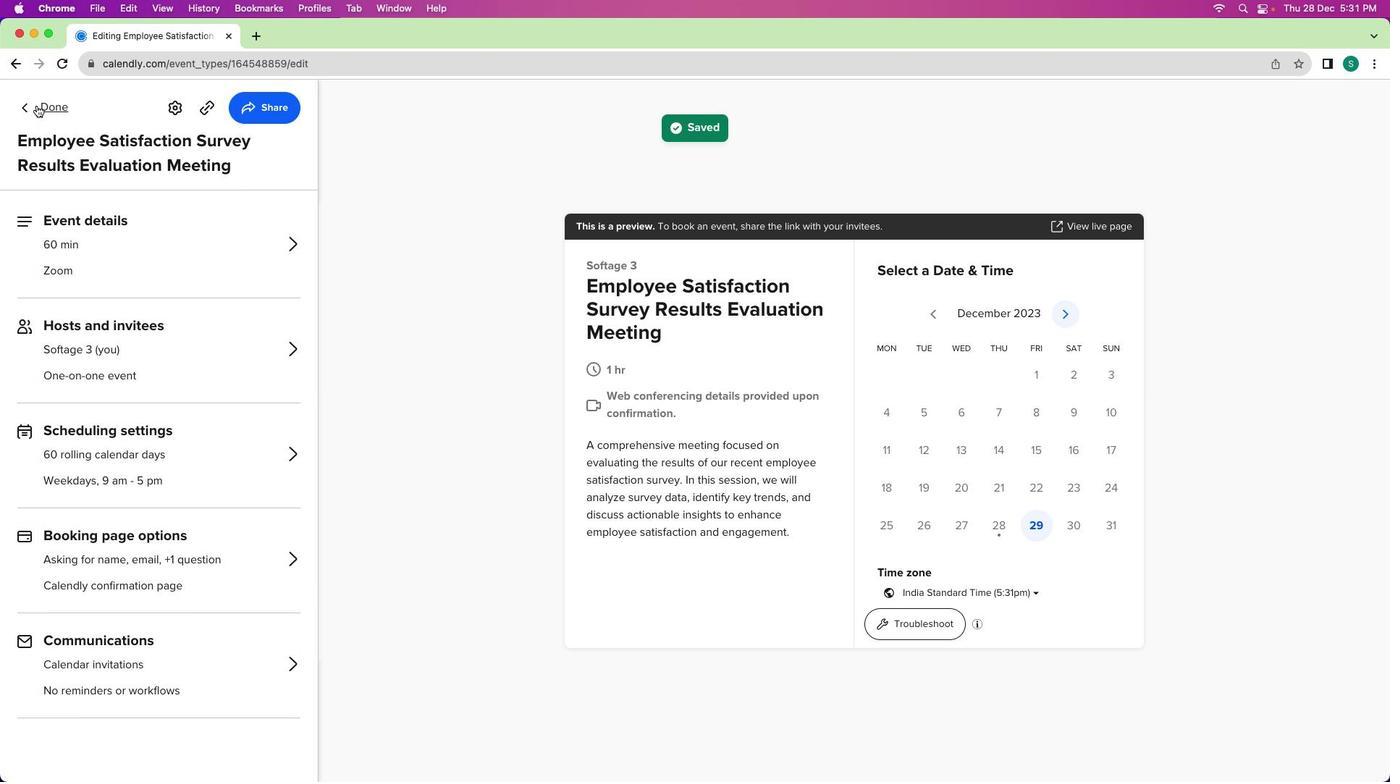 
Action: Mouse pressed left at (36, 105)
Screenshot: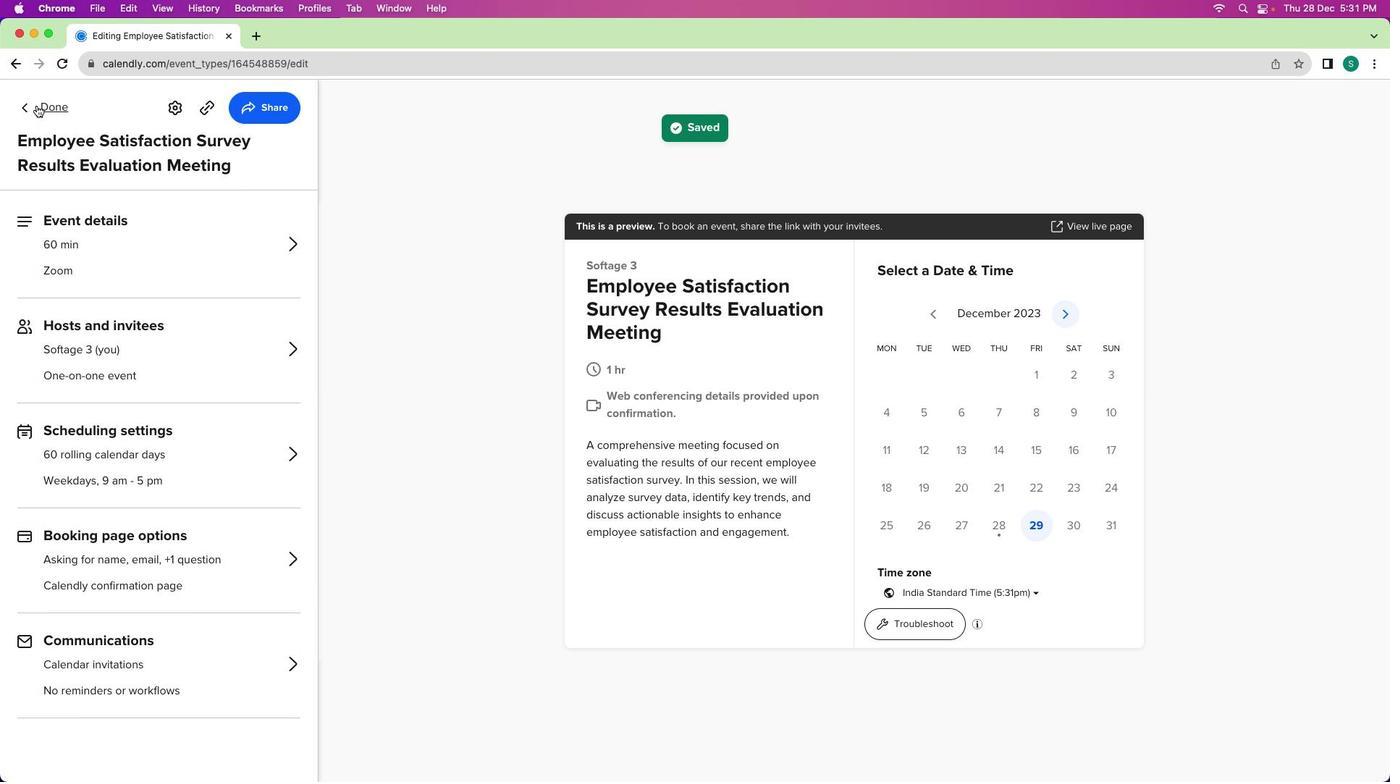 
Action: Mouse moved to (569, 451)
Screenshot: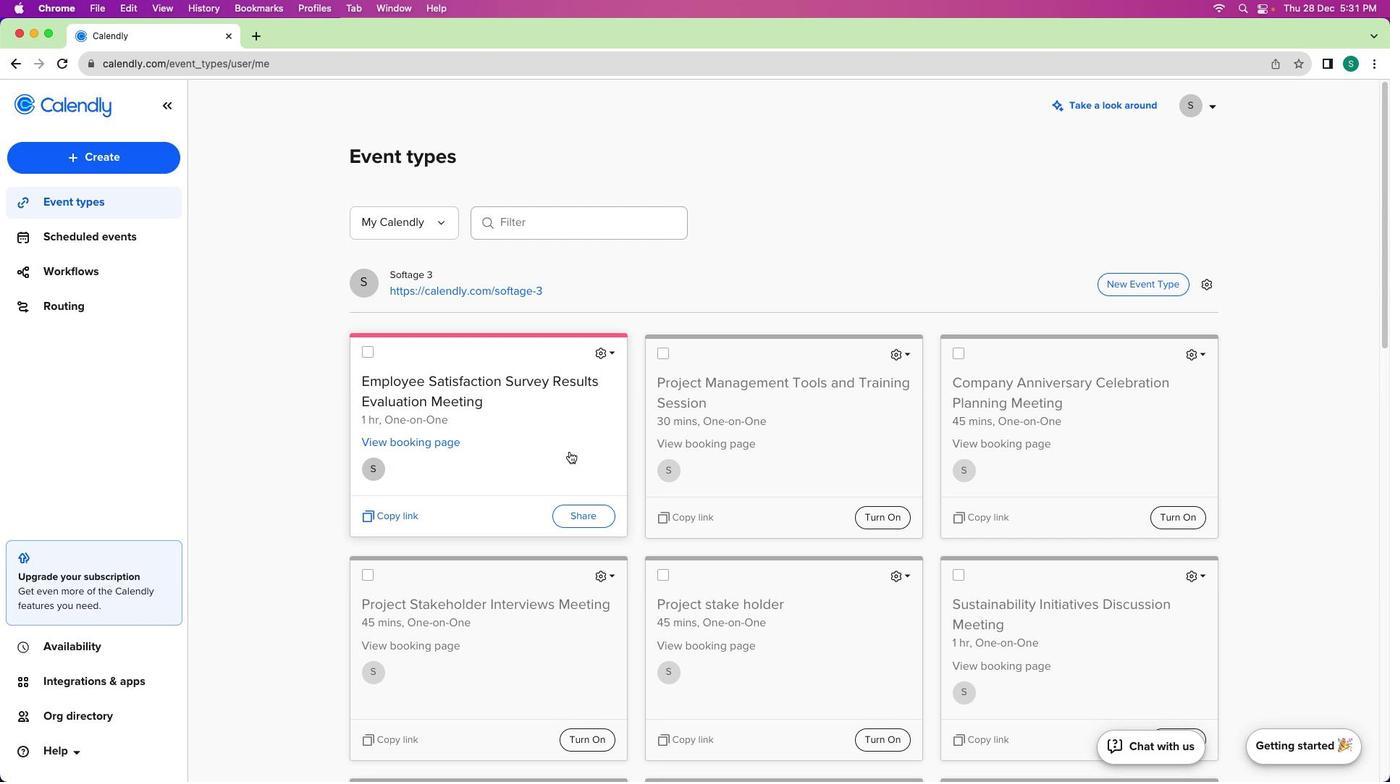 
